 Task: In the  document certification.epub Select the first Column and change text color to  'Brown' Apply the command  'Undo' Apply the command  Redo
Action: Mouse moved to (468, 211)
Screenshot: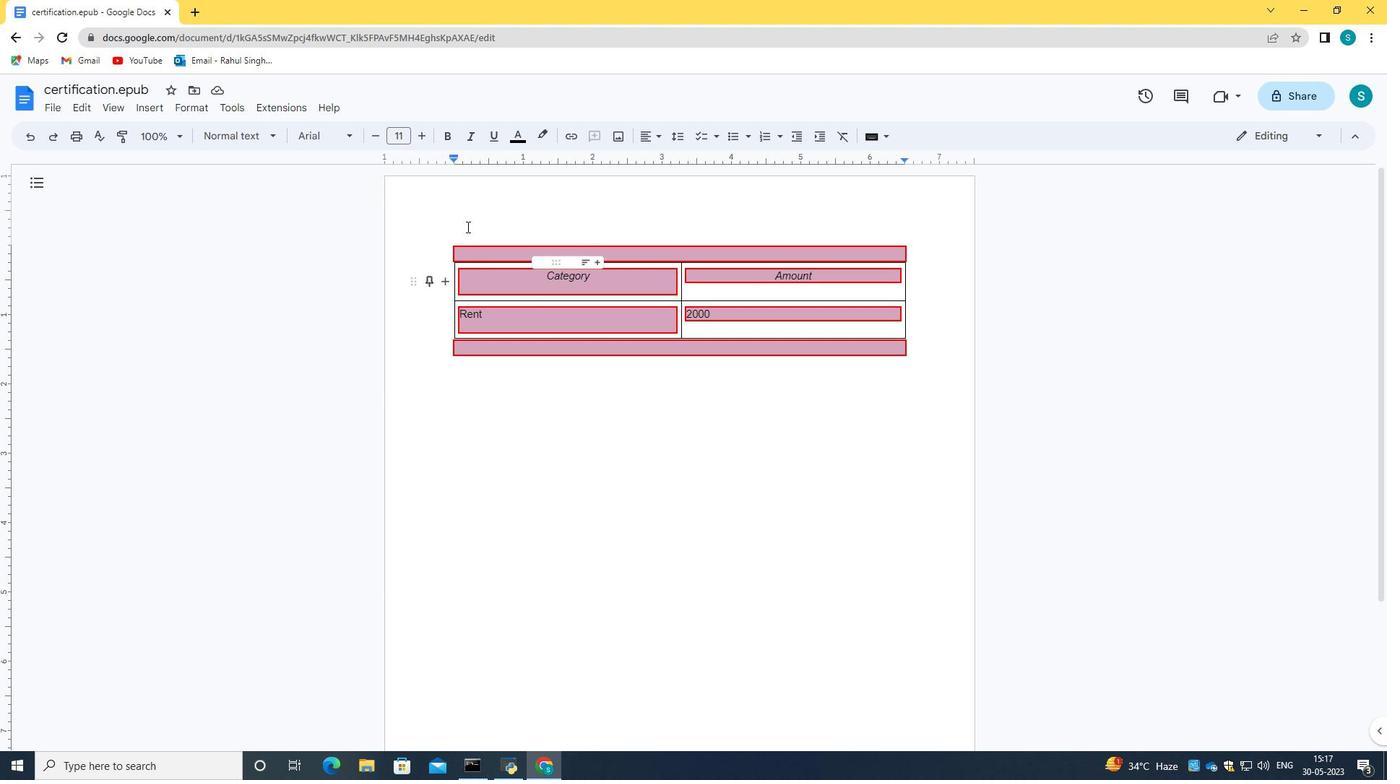 
Action: Mouse pressed left at (468, 211)
Screenshot: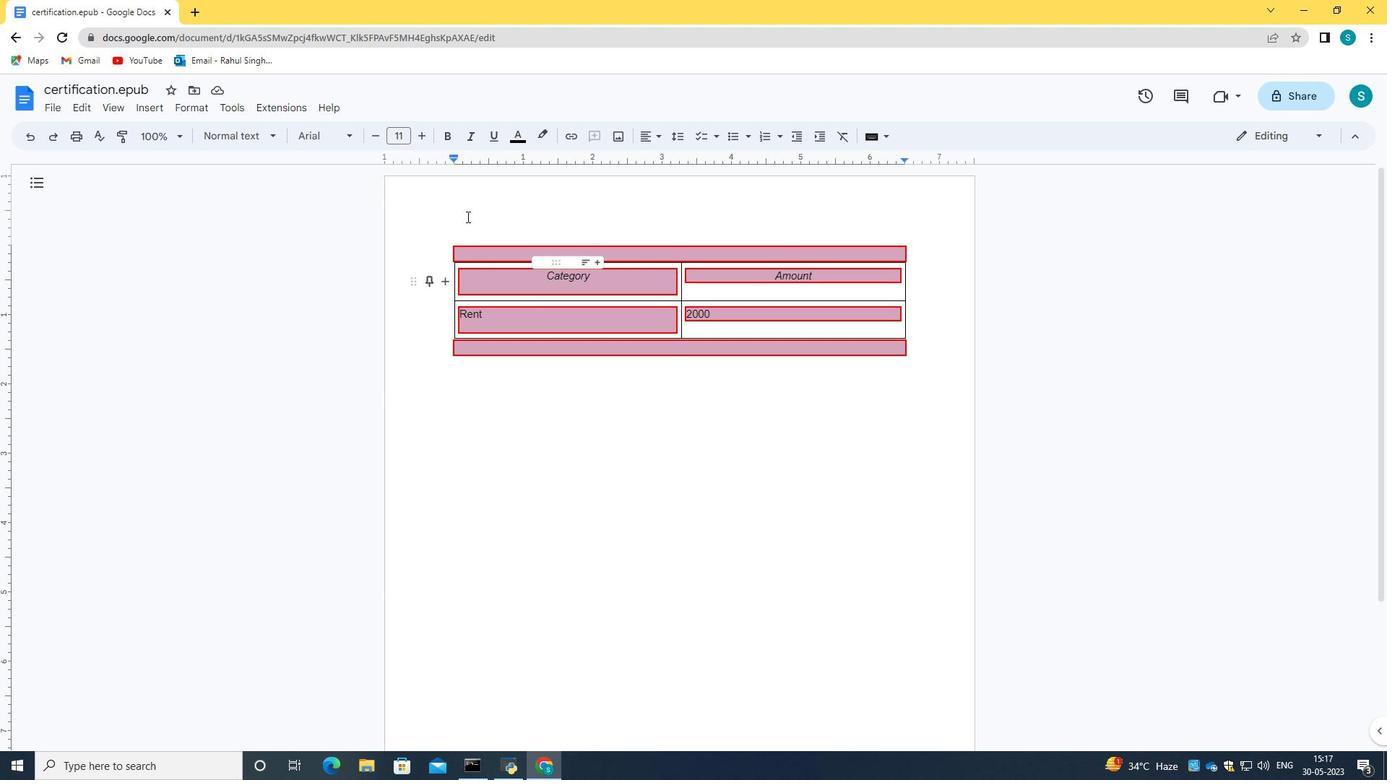
Action: Mouse moved to (484, 409)
Screenshot: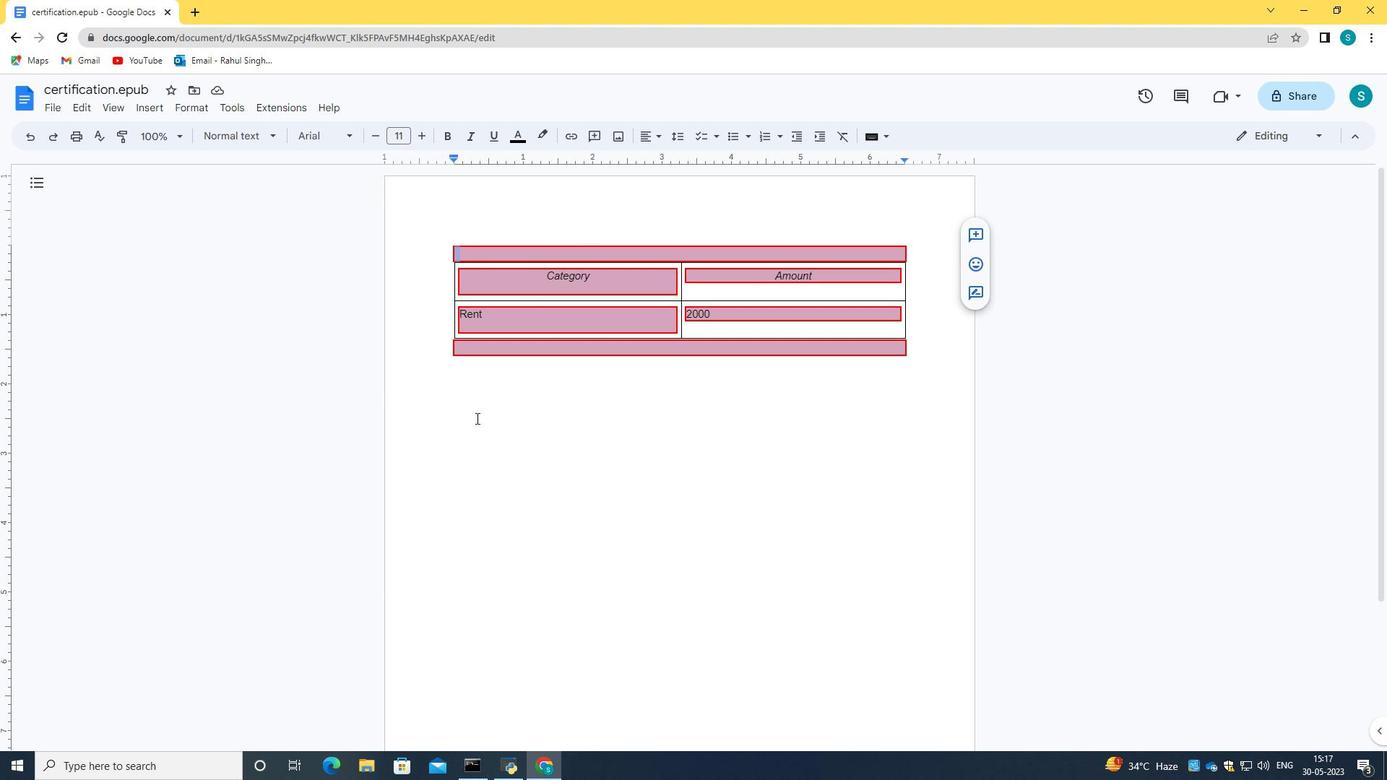 
Action: Mouse pressed left at (484, 409)
Screenshot: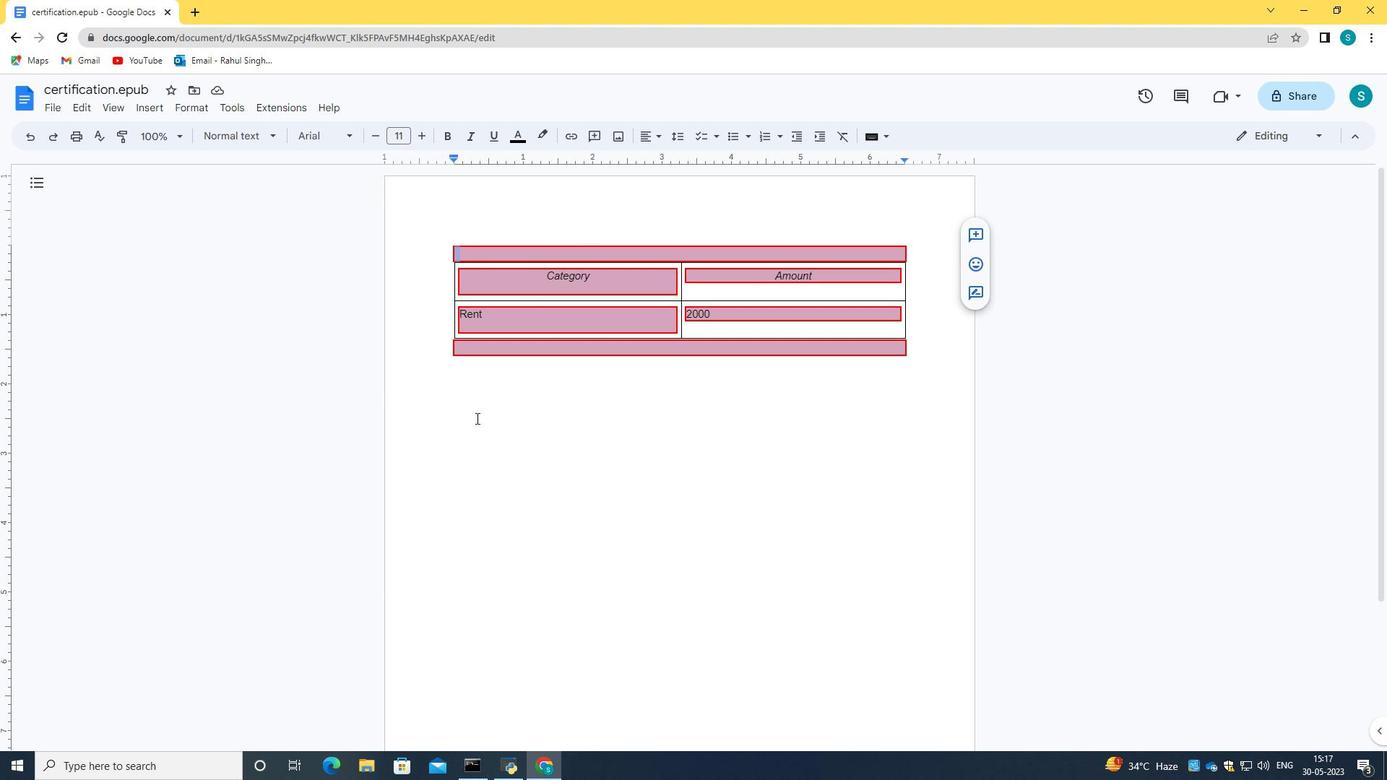 
Action: Mouse moved to (455, 250)
Screenshot: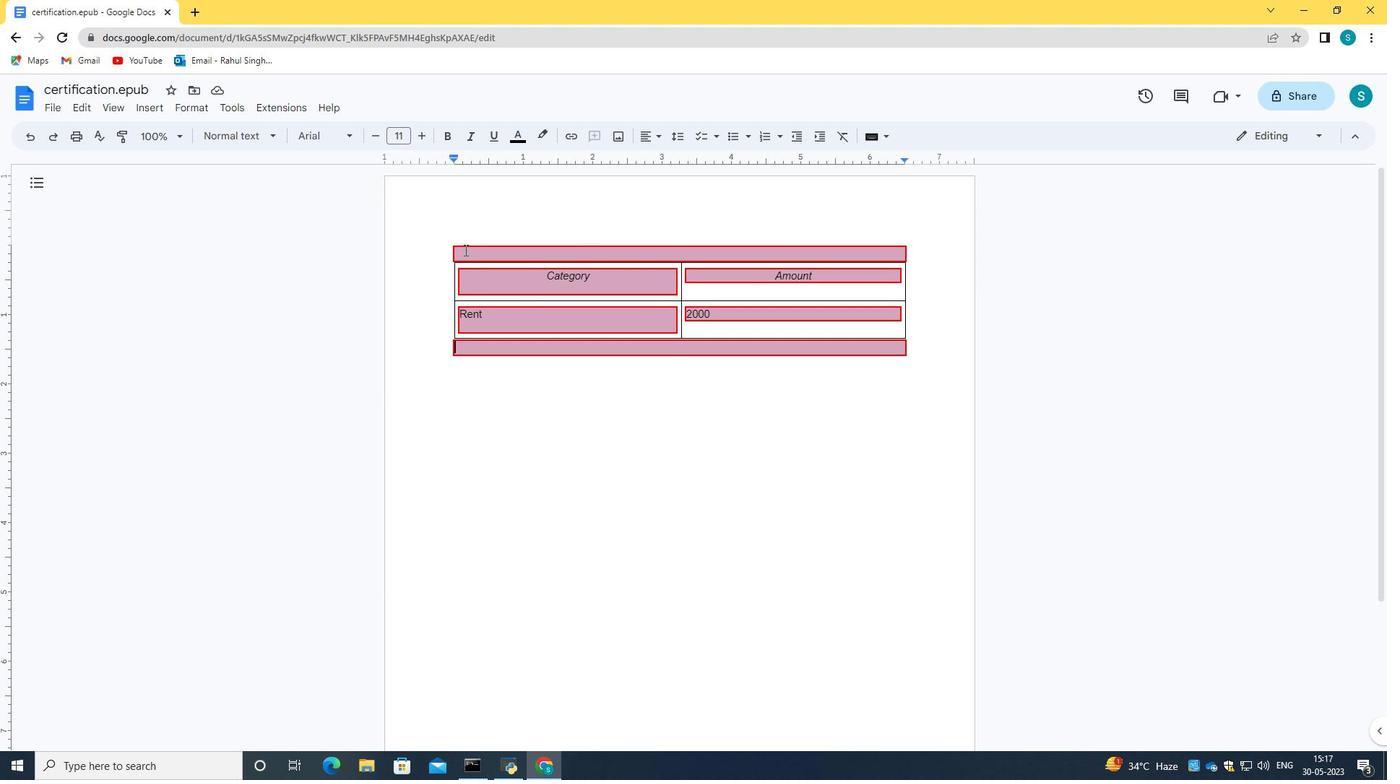 
Action: Mouse pressed left at (455, 250)
Screenshot: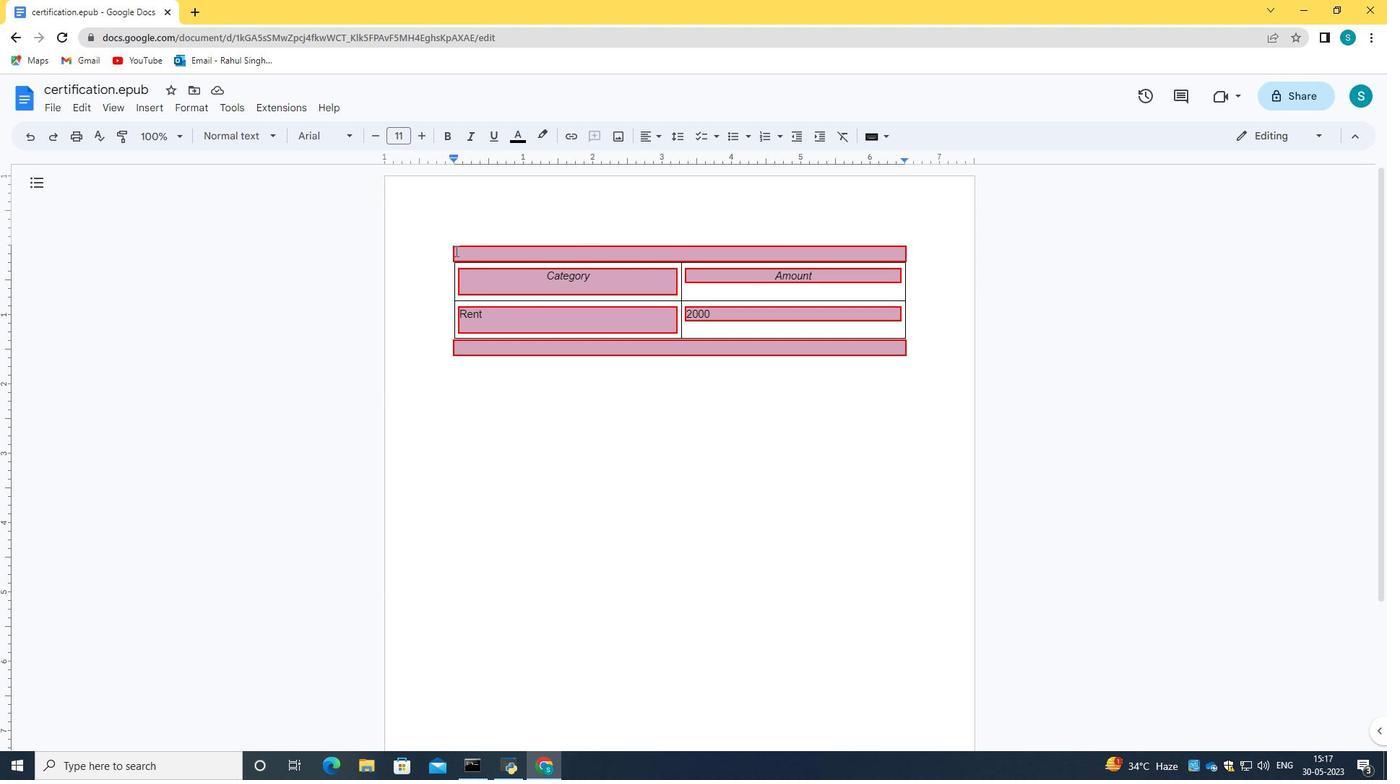 
Action: Mouse moved to (464, 281)
Screenshot: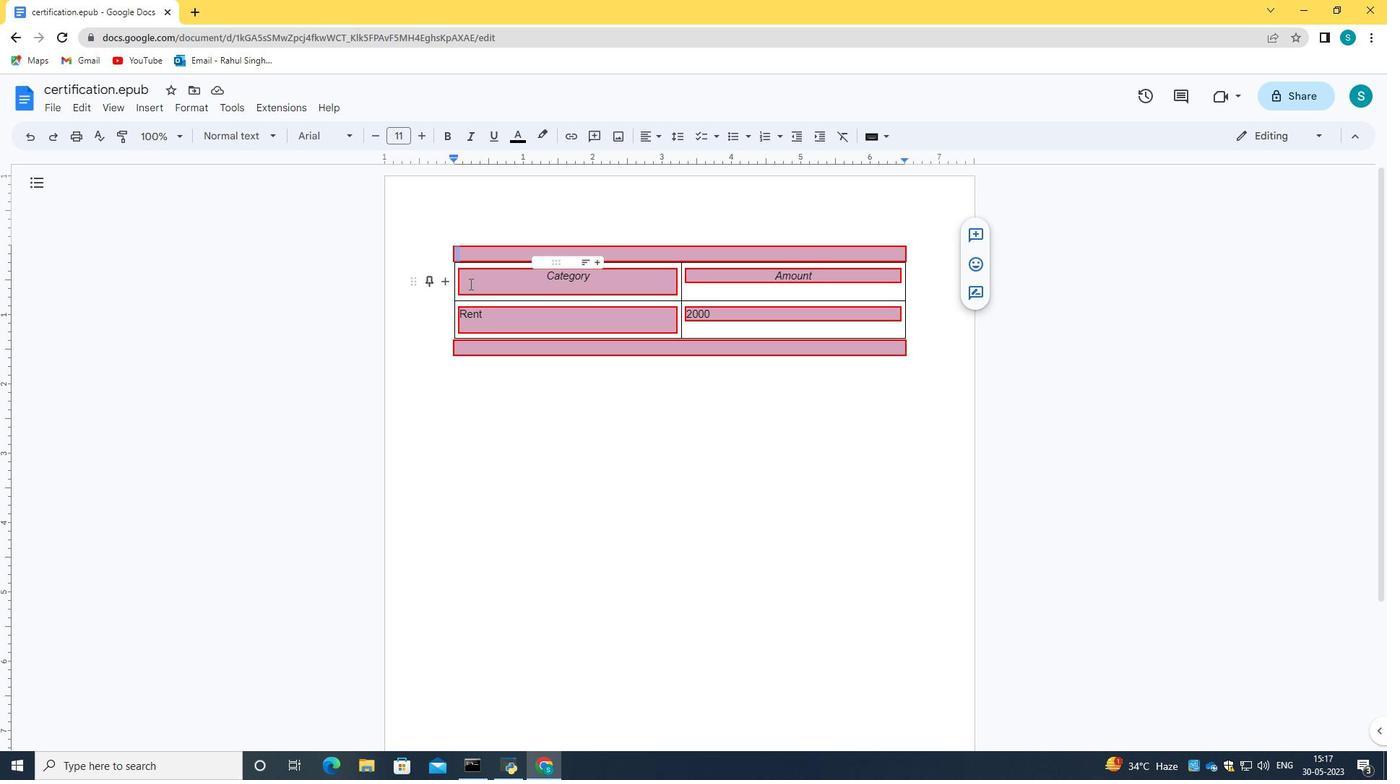 
Action: Mouse pressed left at (464, 281)
Screenshot: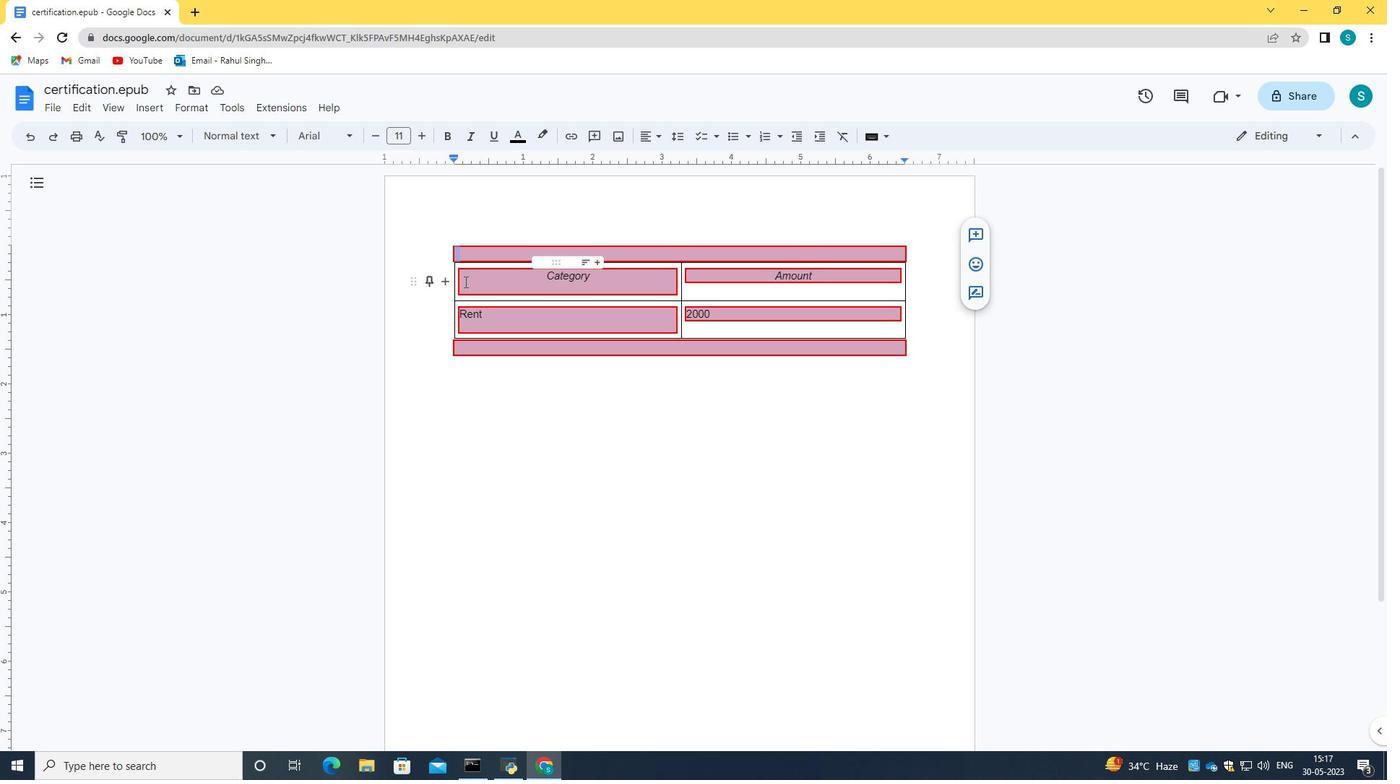 
Action: Mouse moved to (553, 138)
Screenshot: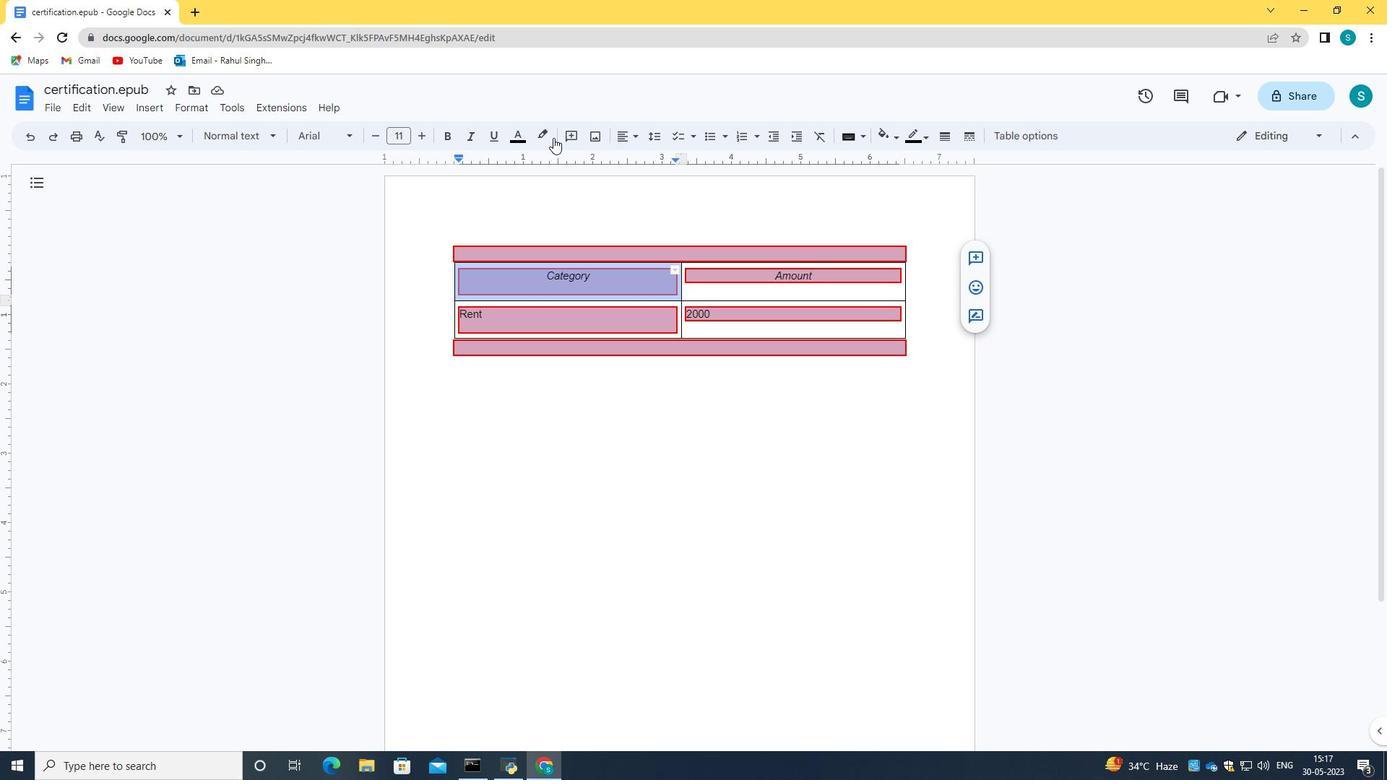 
Action: Mouse pressed left at (553, 138)
Screenshot: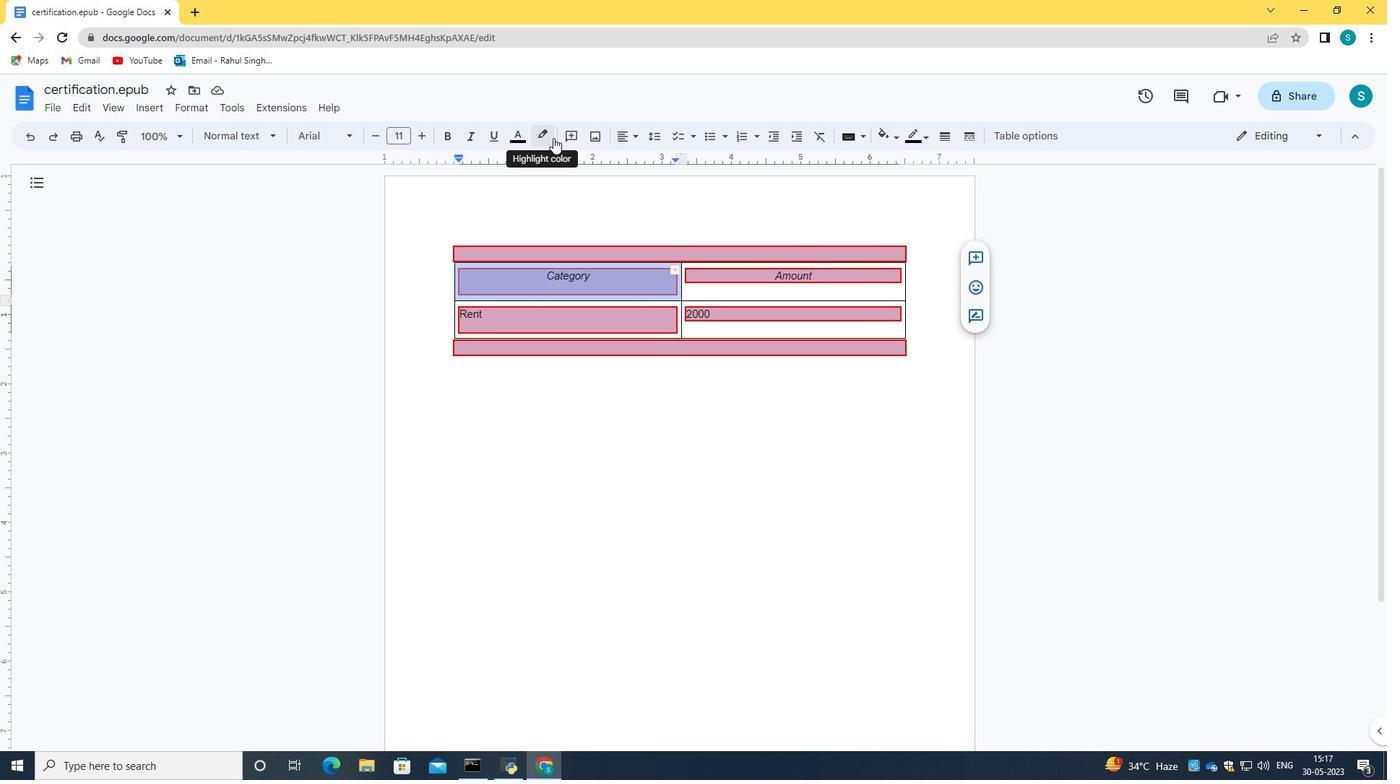 
Action: Mouse moved to (550, 283)
Screenshot: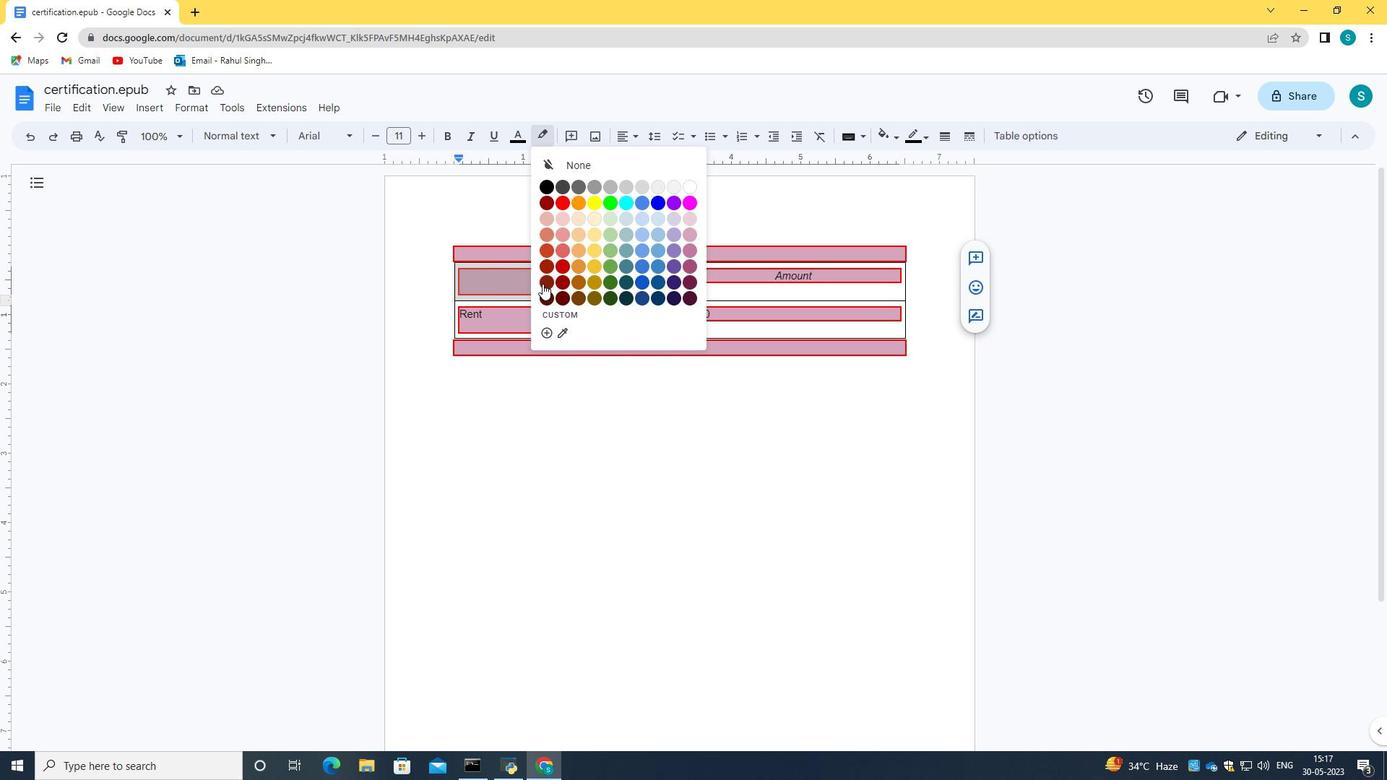 
Action: Mouse pressed left at (550, 283)
Screenshot: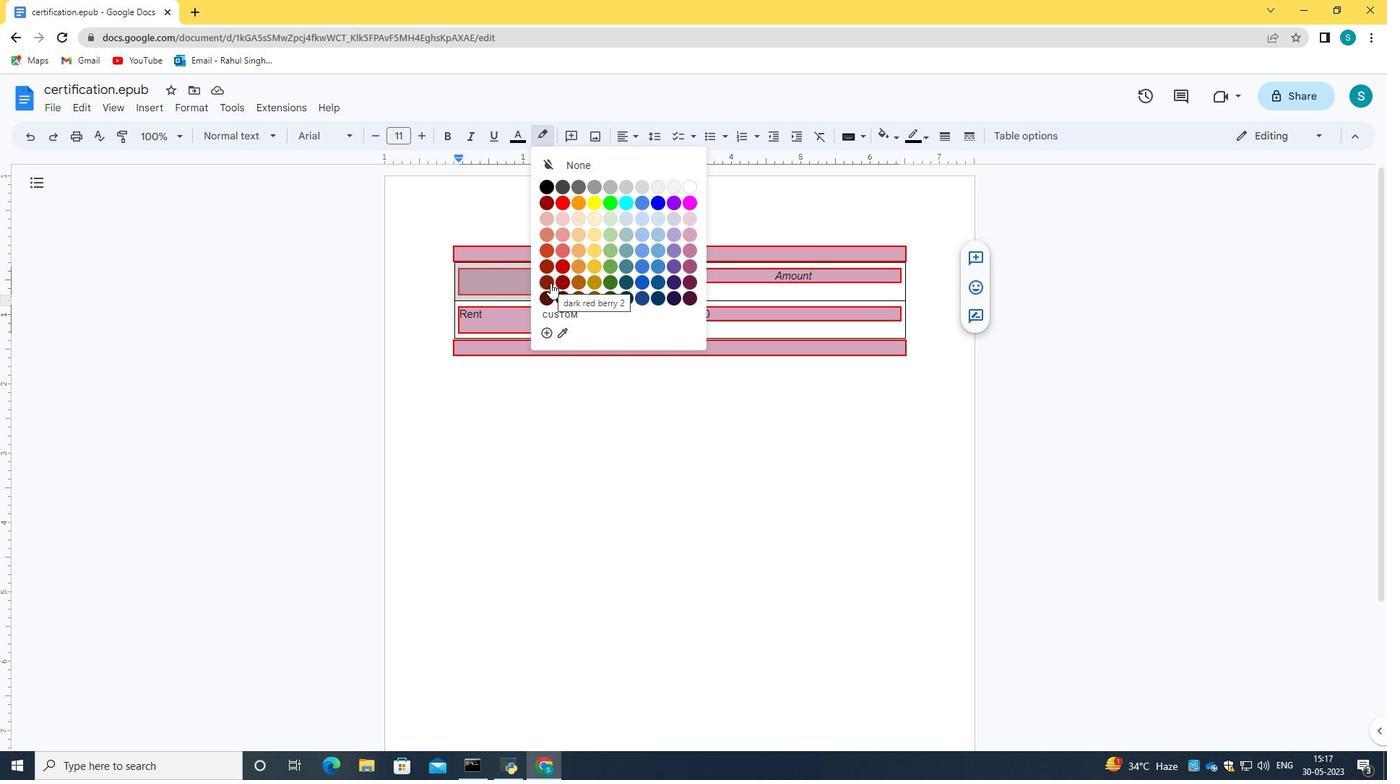 
Action: Mouse moved to (542, 167)
Screenshot: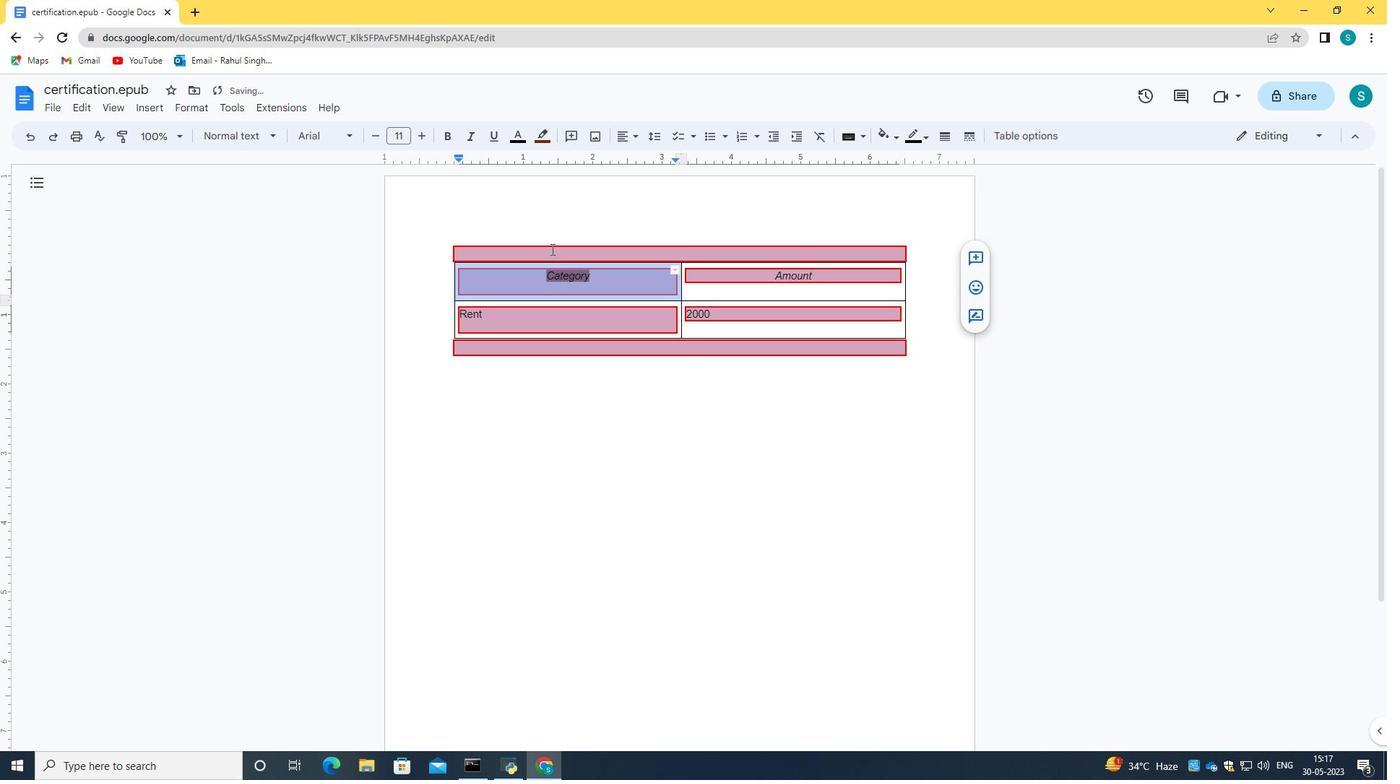 
Action: Mouse pressed left at (542, 167)
Screenshot: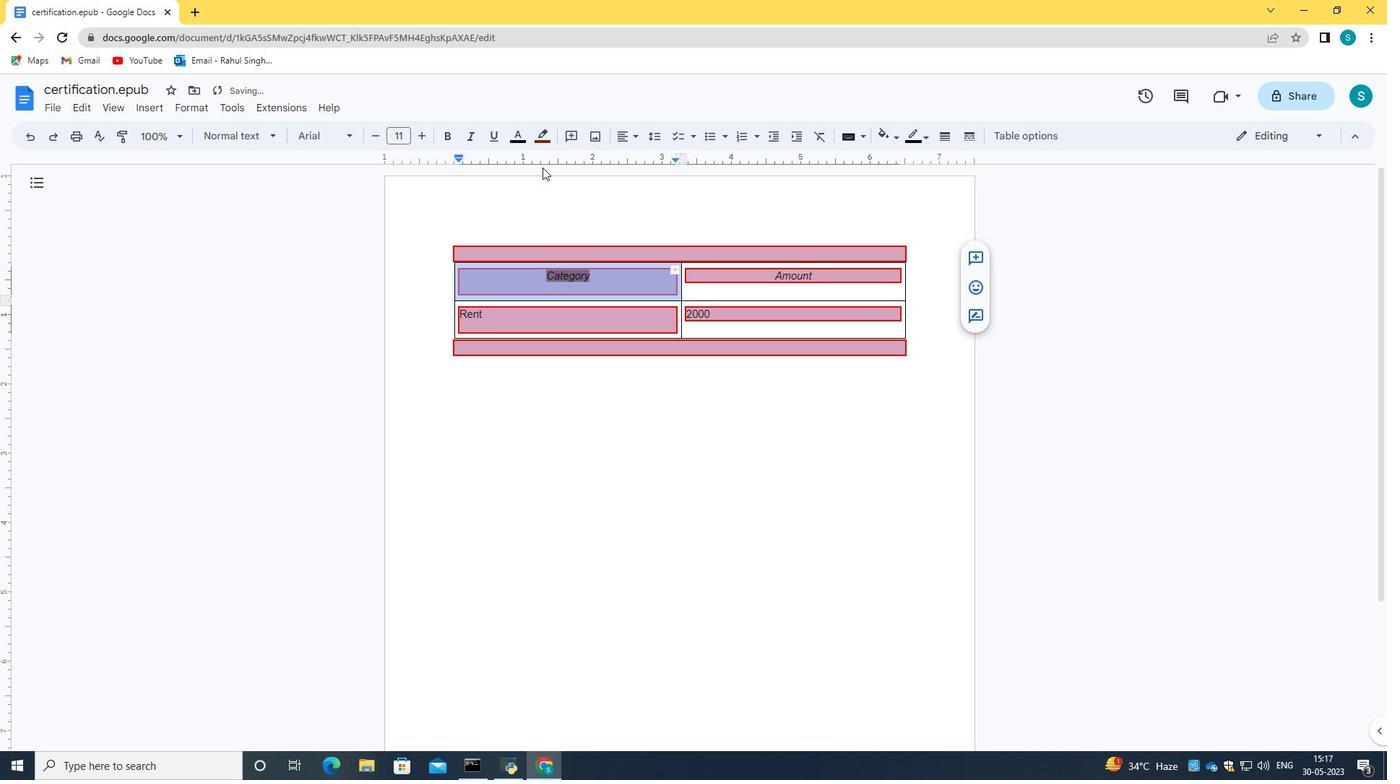 
Action: Mouse moved to (529, 275)
Screenshot: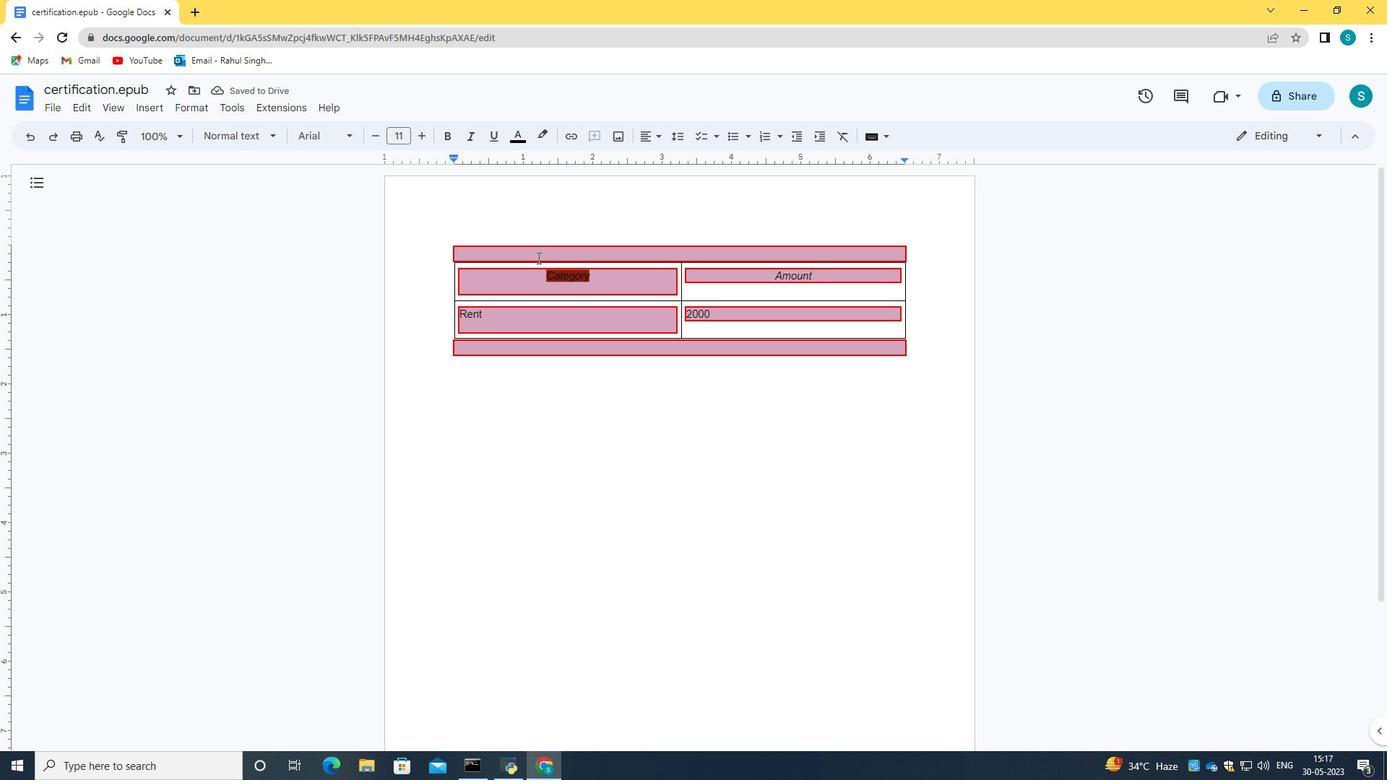 
Action: Mouse pressed left at (529, 275)
Screenshot: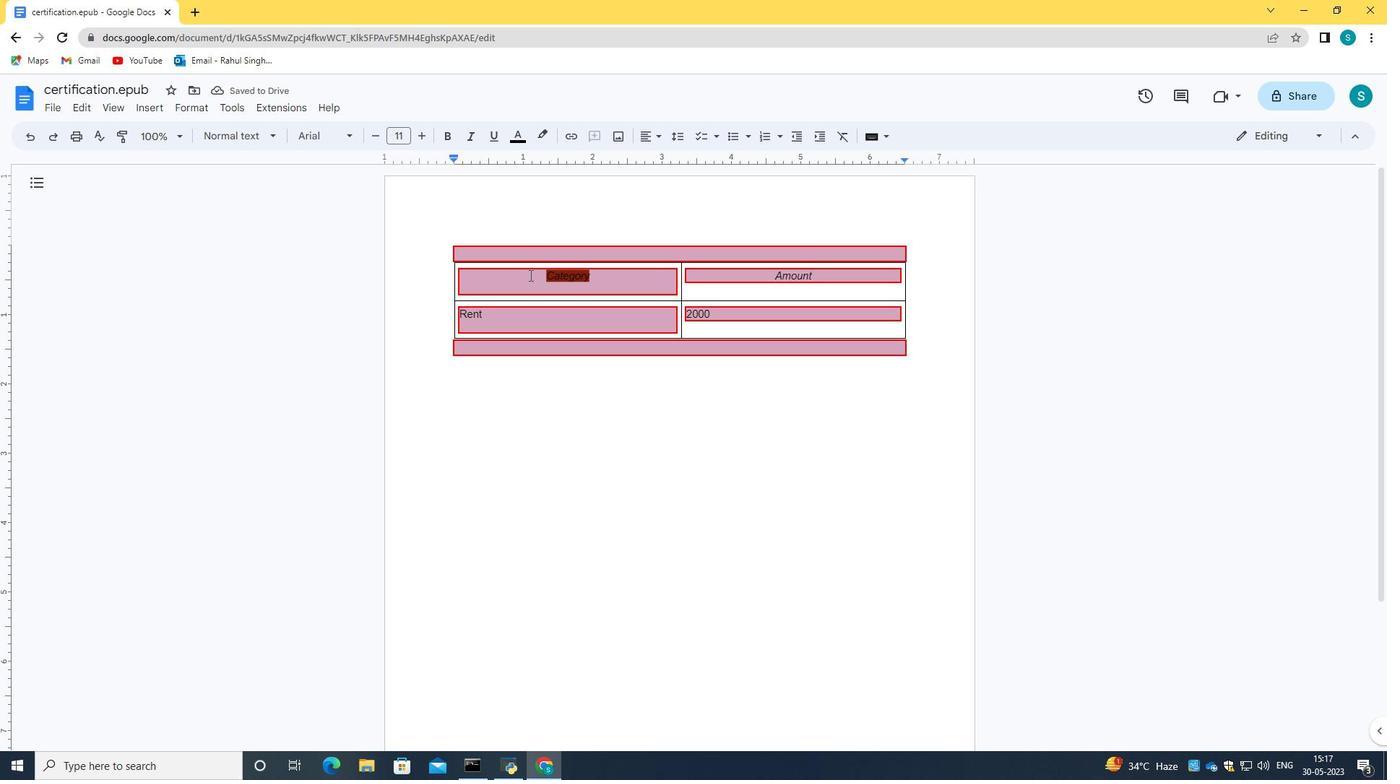 
Action: Mouse moved to (461, 276)
Screenshot: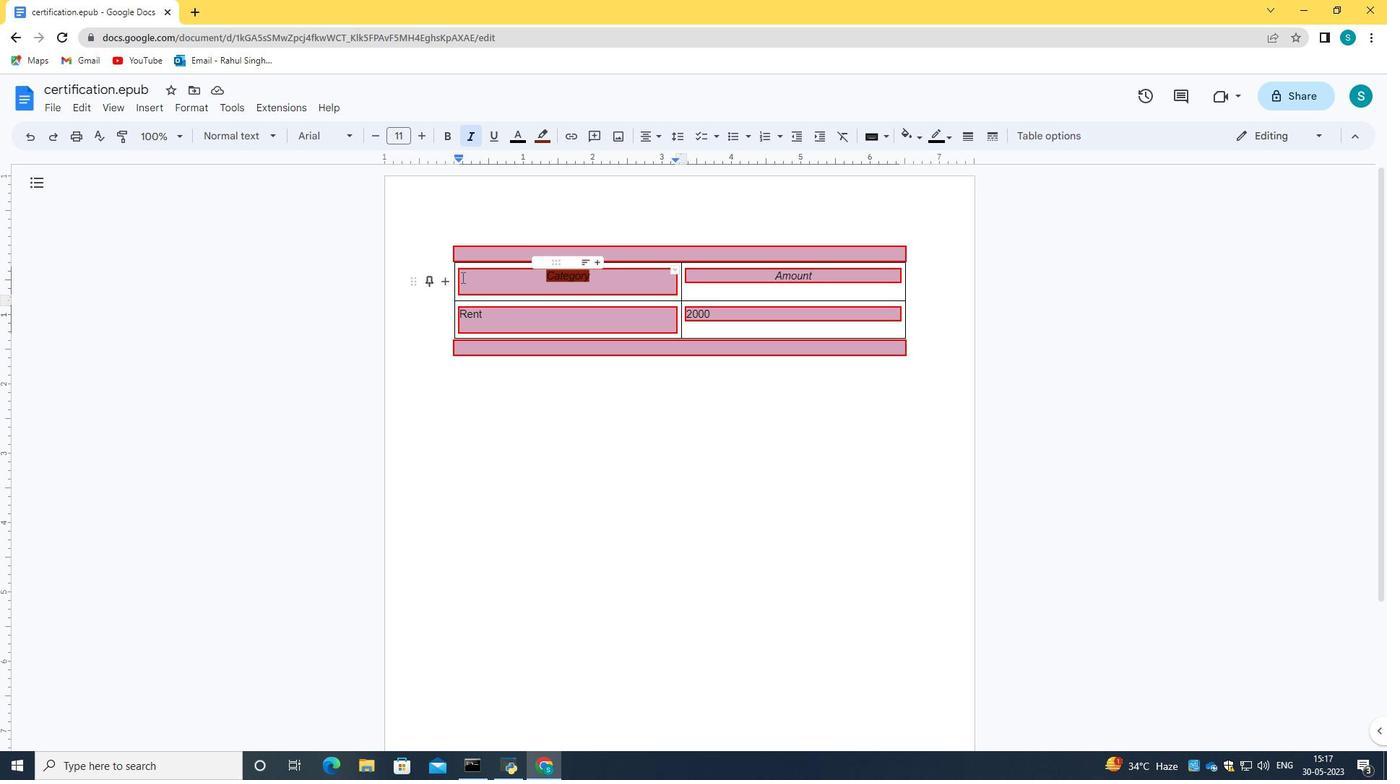 
Action: Mouse pressed left at (461, 276)
Screenshot: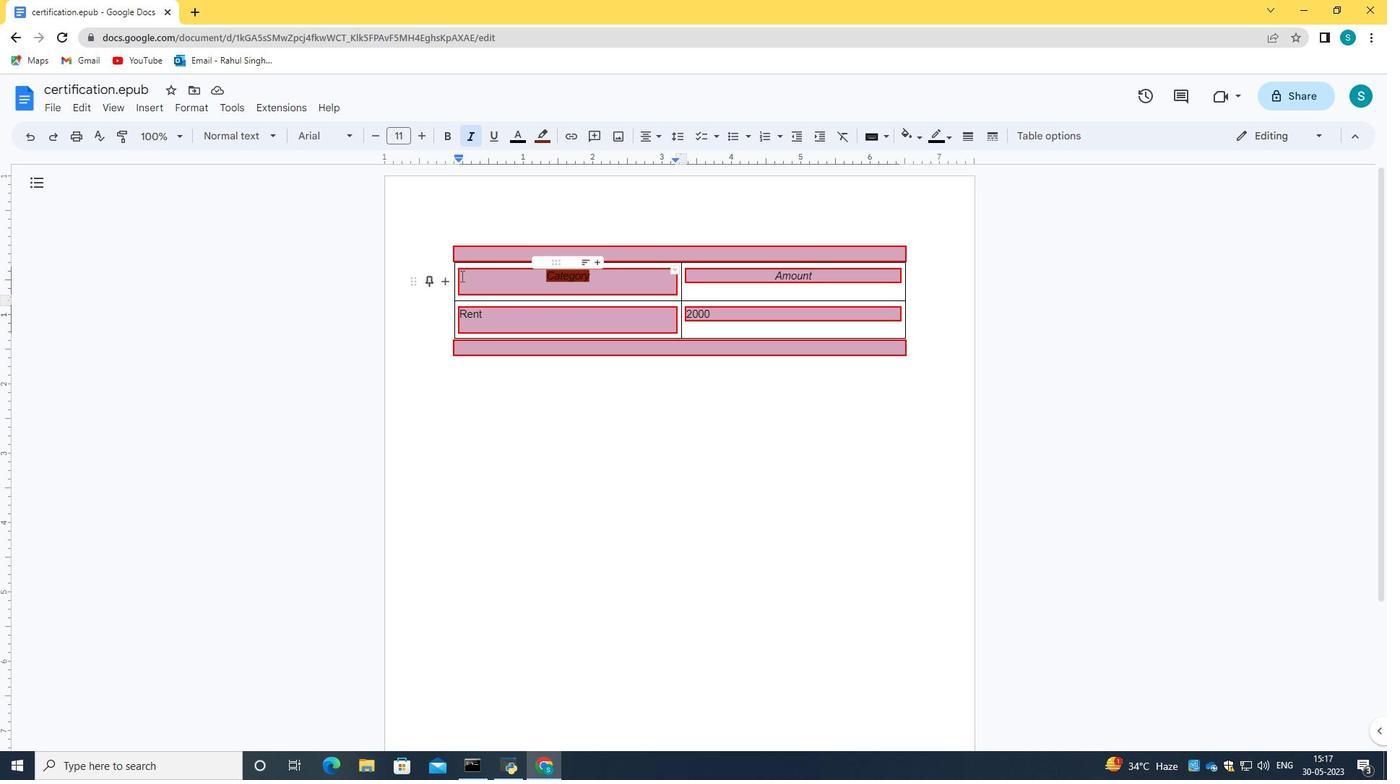 
Action: Mouse moved to (516, 135)
Screenshot: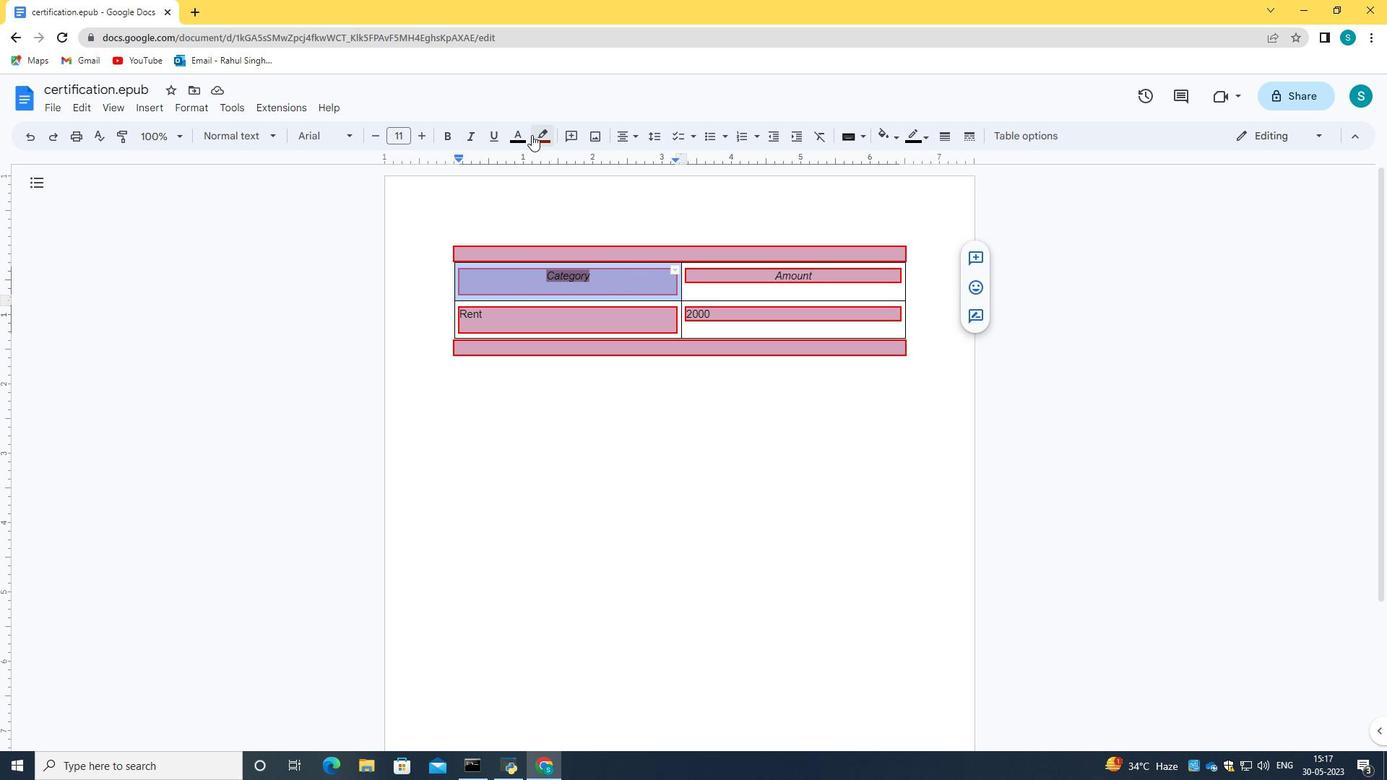 
Action: Mouse pressed left at (516, 135)
Screenshot: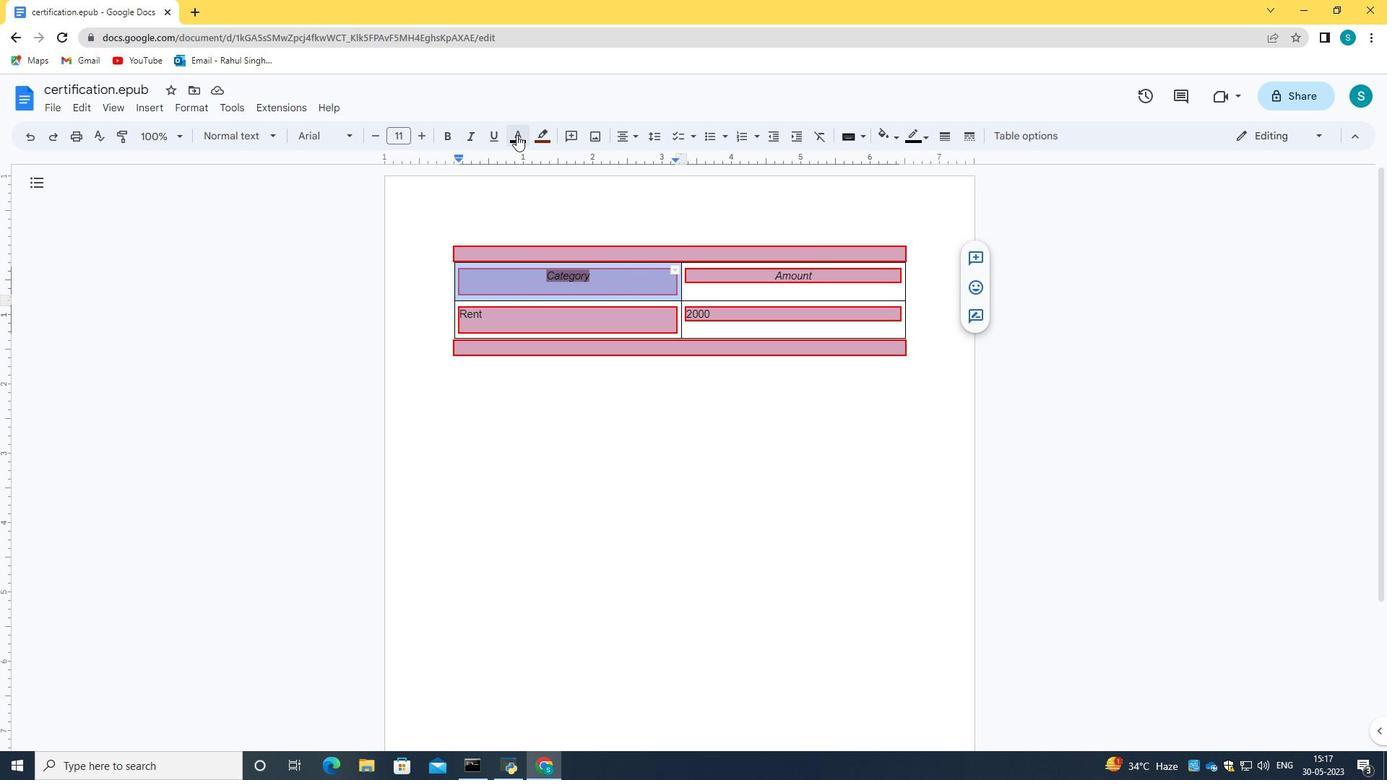 
Action: Mouse moved to (538, 132)
Screenshot: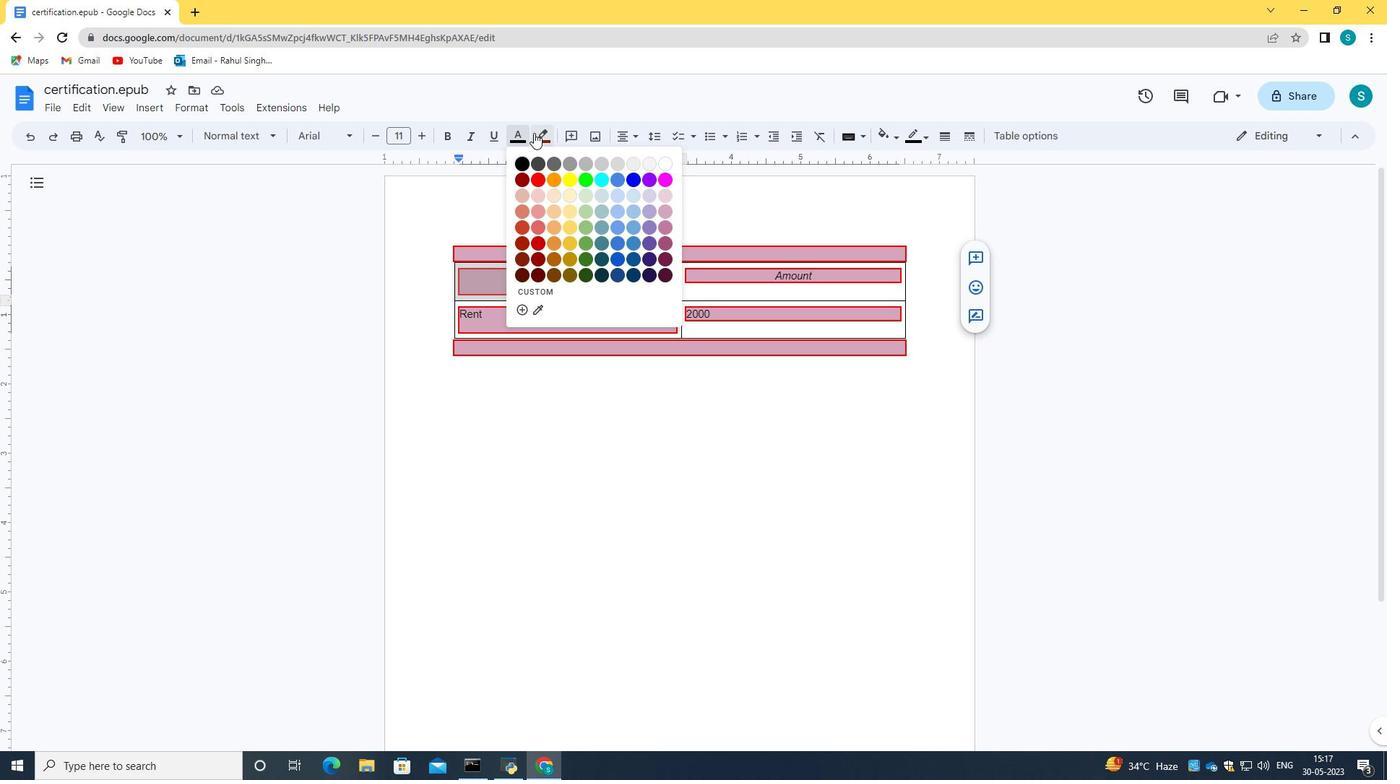 
Action: Mouse pressed left at (538, 132)
Screenshot: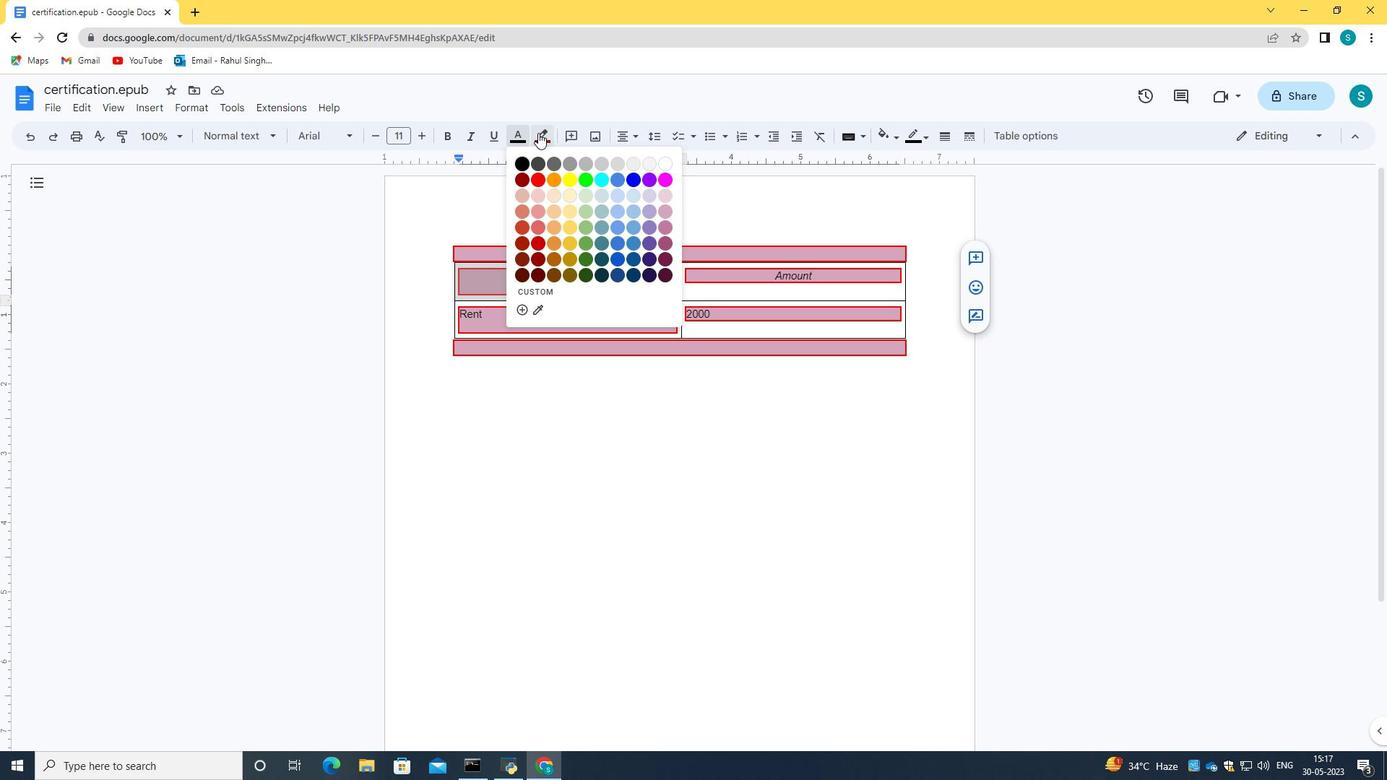 
Action: Mouse moved to (547, 200)
Screenshot: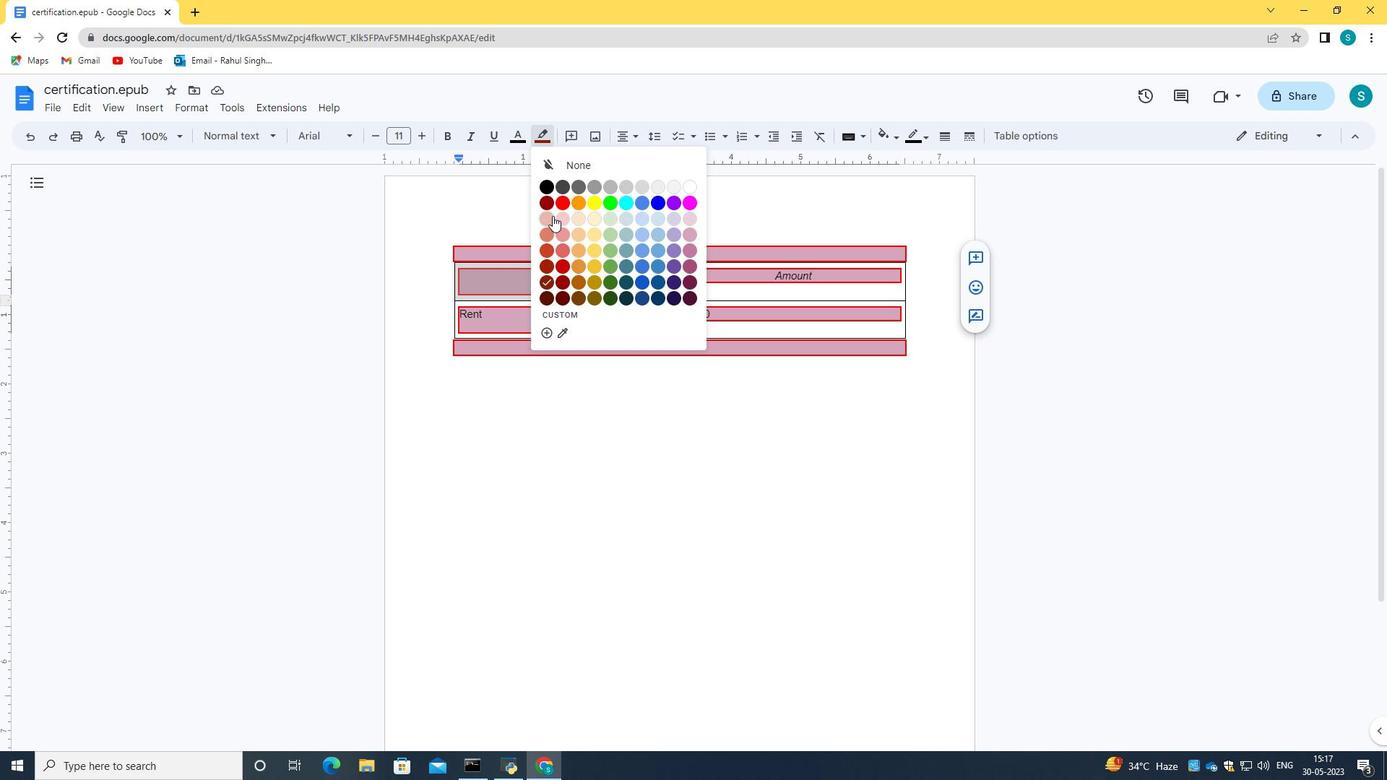 
Action: Mouse pressed left at (547, 200)
Screenshot: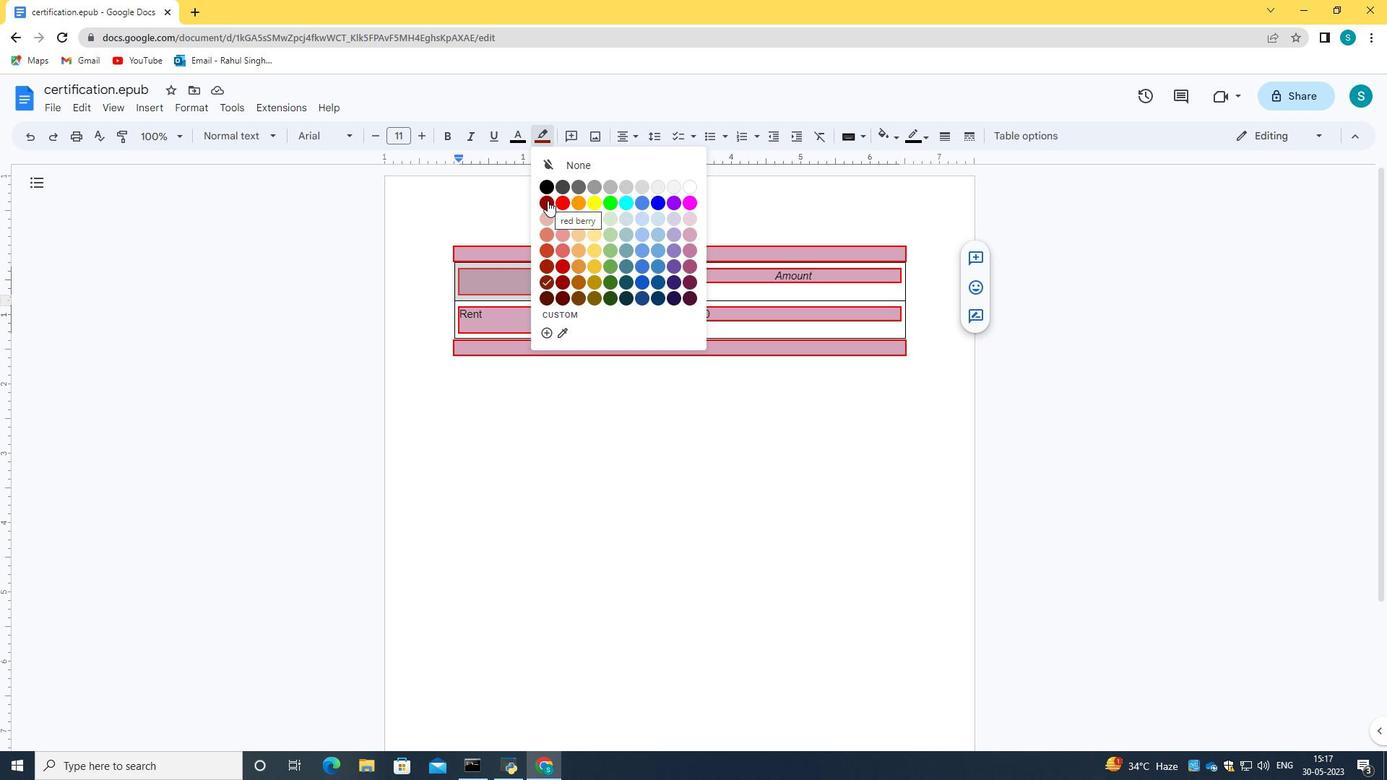 
Action: Mouse moved to (425, 250)
Screenshot: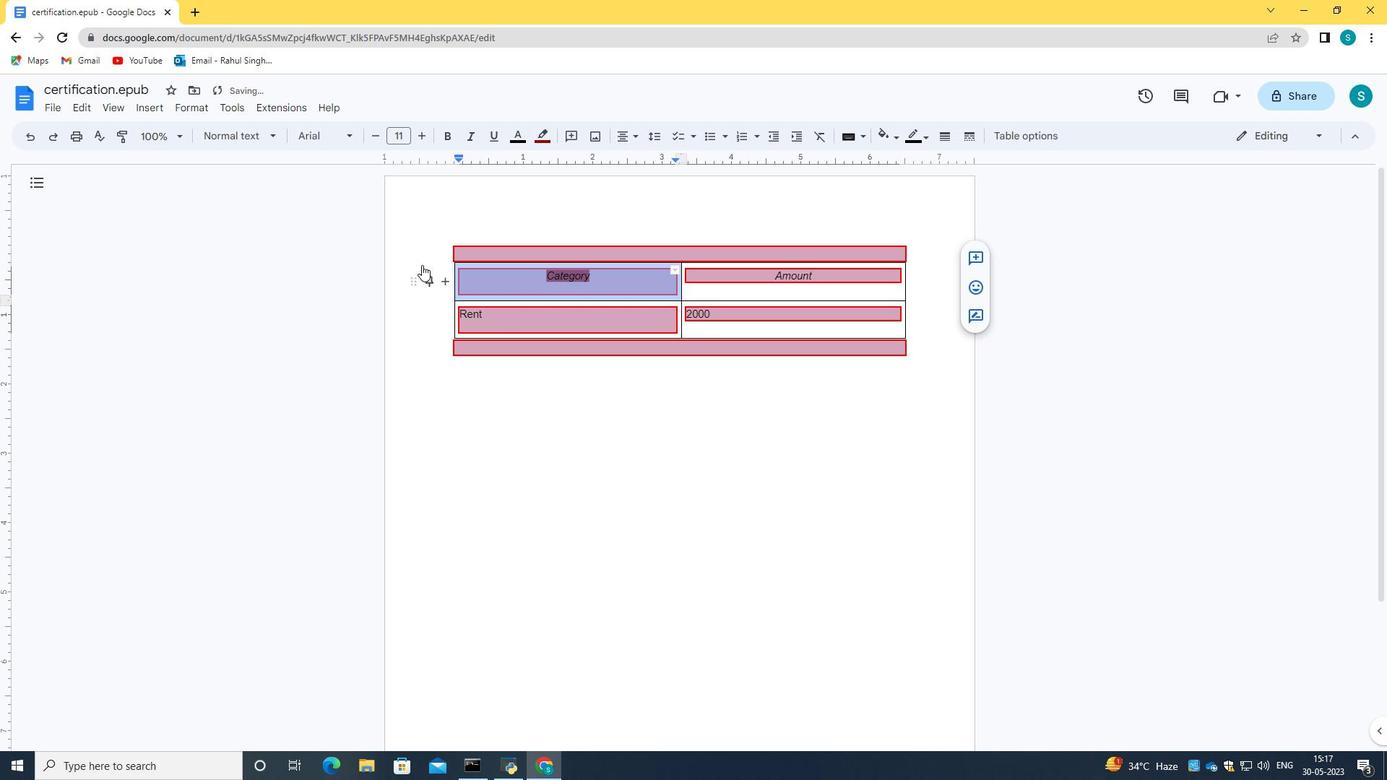 
Action: Mouse pressed left at (425, 250)
Screenshot: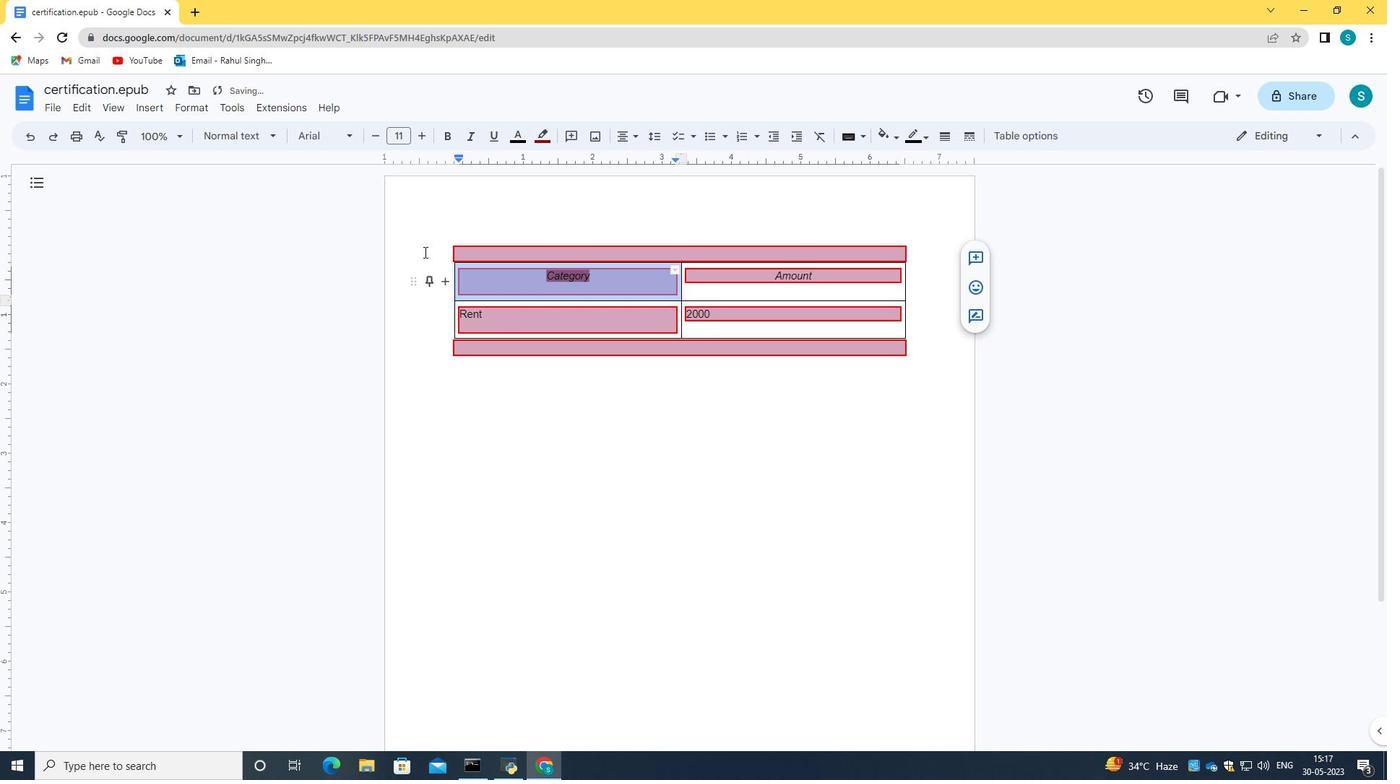 
Action: Mouse moved to (33, 131)
Screenshot: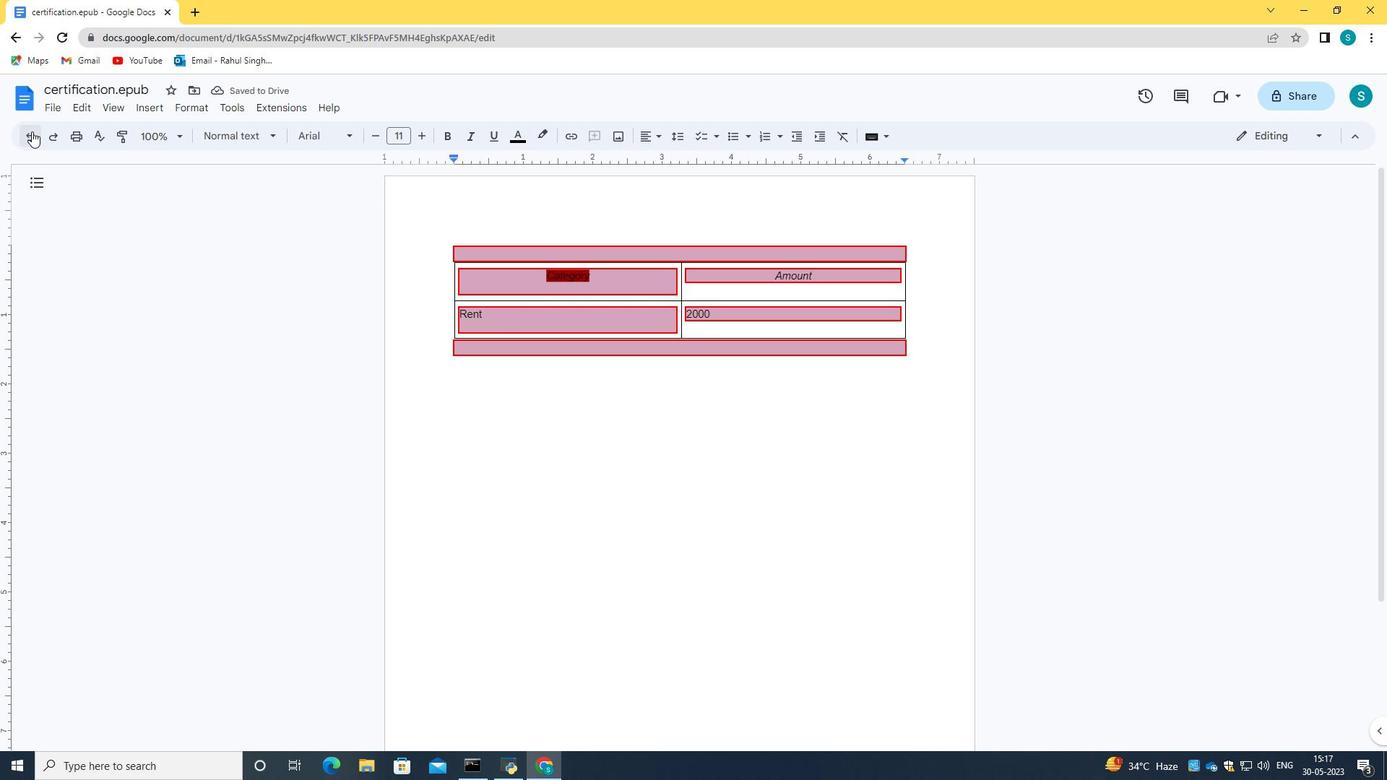 
Action: Mouse pressed left at (33, 131)
Screenshot: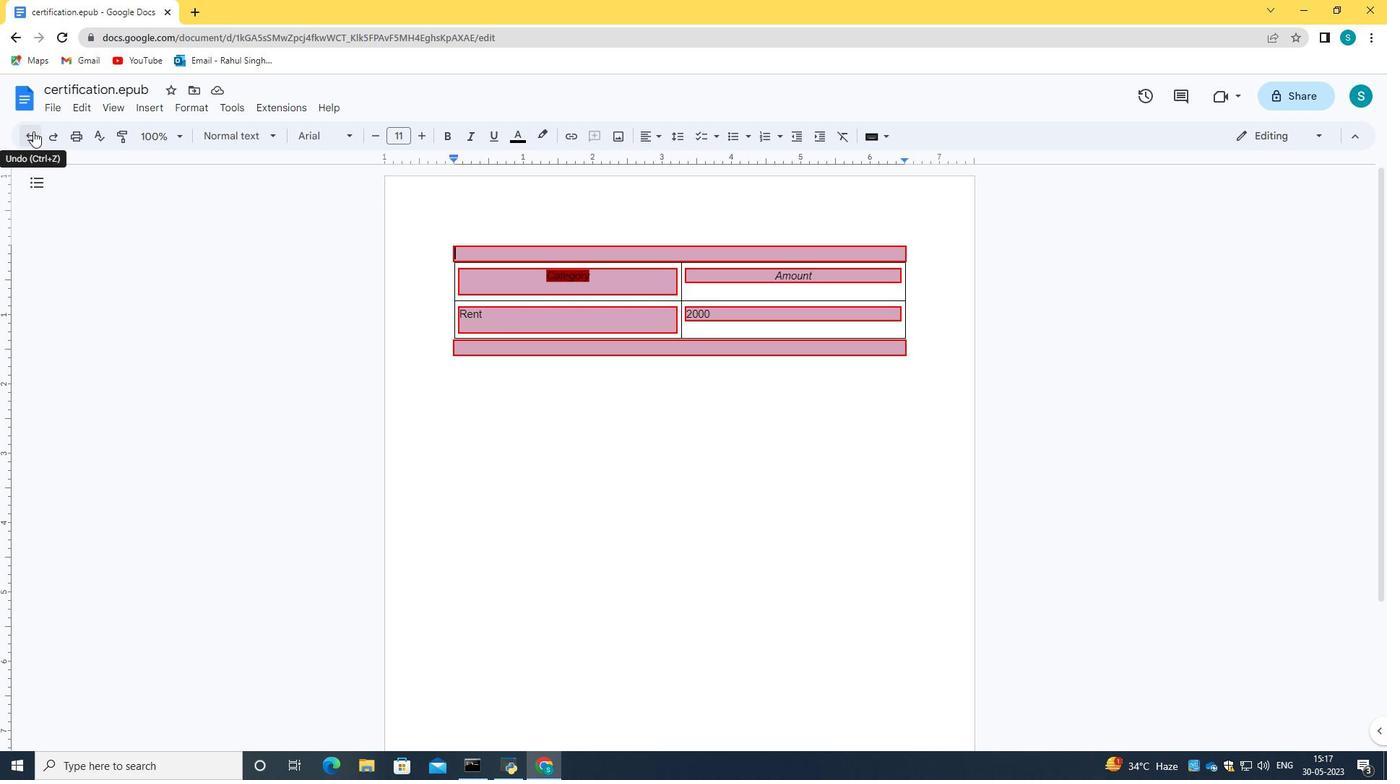 
Action: Mouse moved to (57, 134)
Screenshot: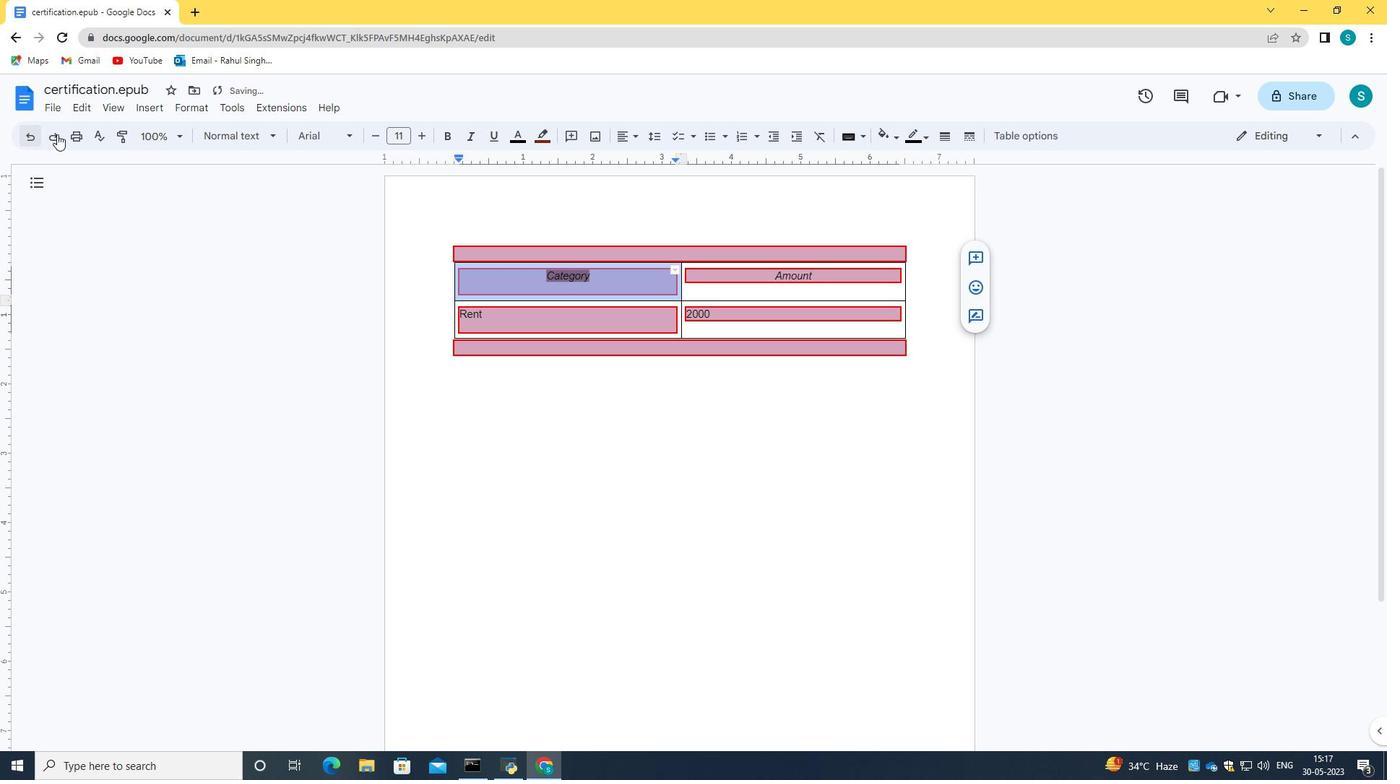 
Action: Mouse pressed left at (57, 134)
Screenshot: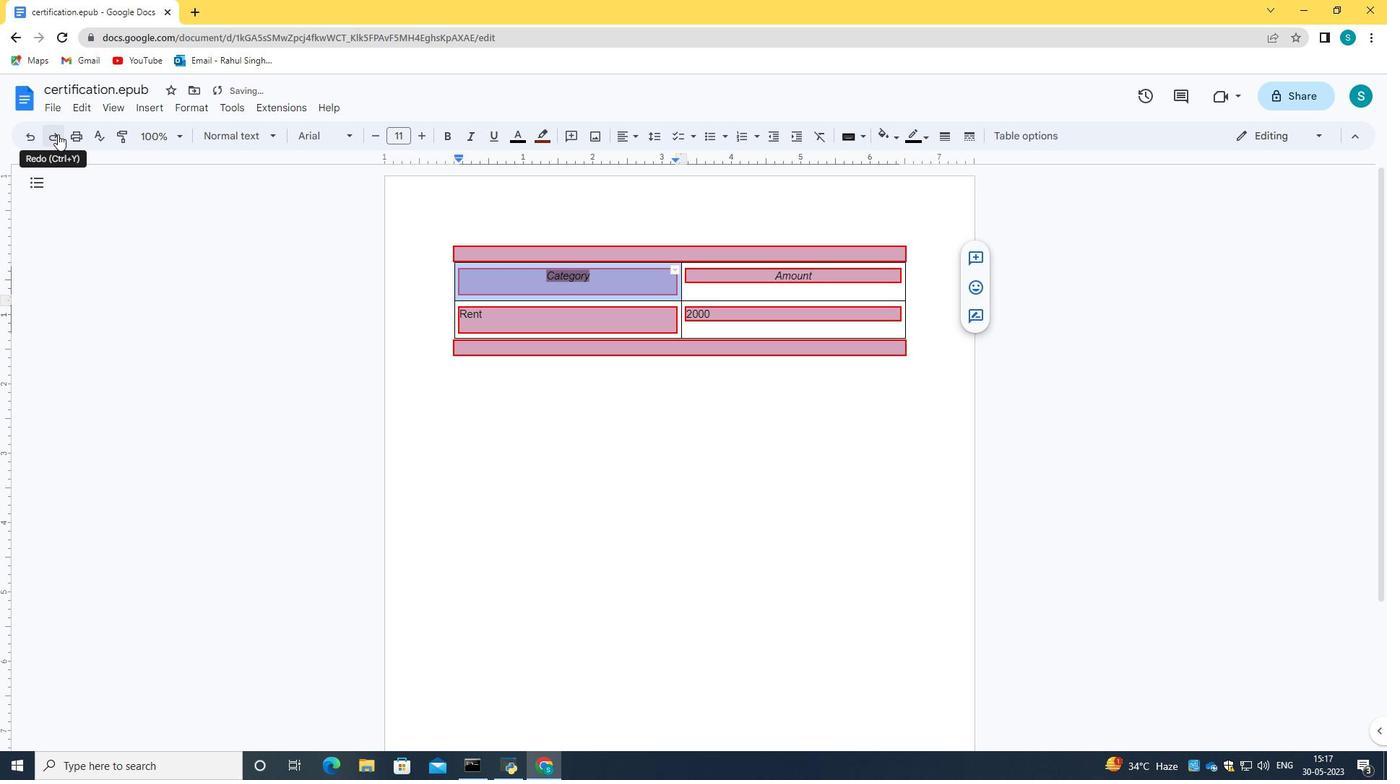 
Action: Mouse moved to (423, 234)
Screenshot: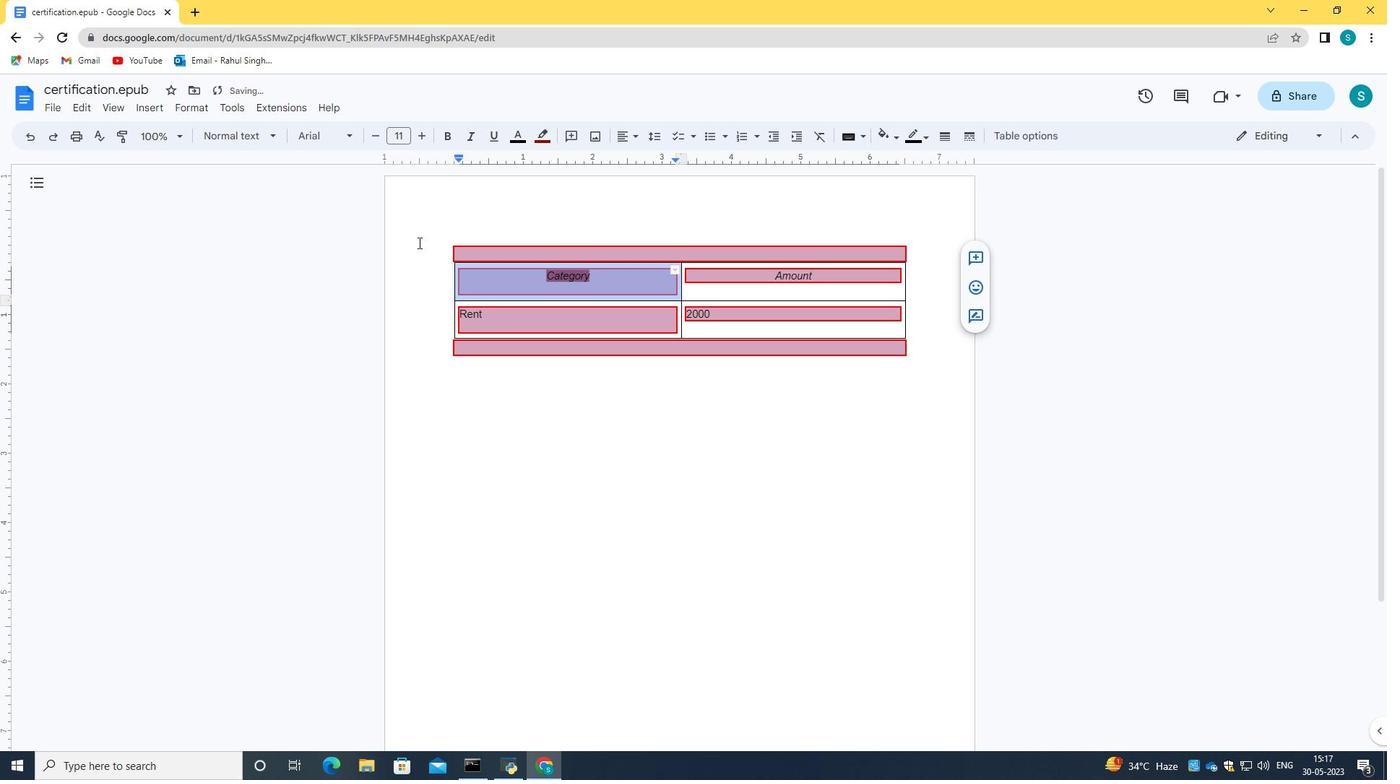 
Action: Mouse pressed left at (423, 234)
Screenshot: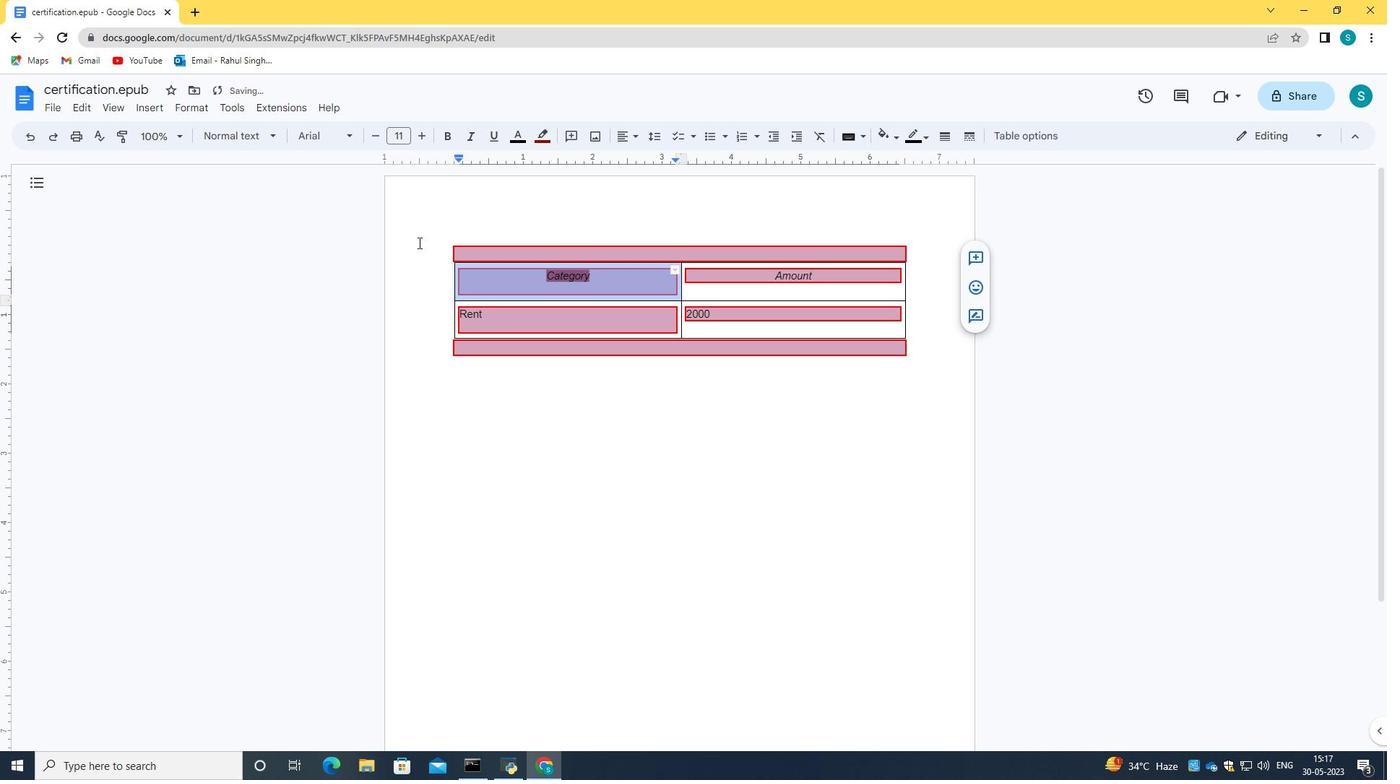 
Action: Mouse moved to (507, 221)
Screenshot: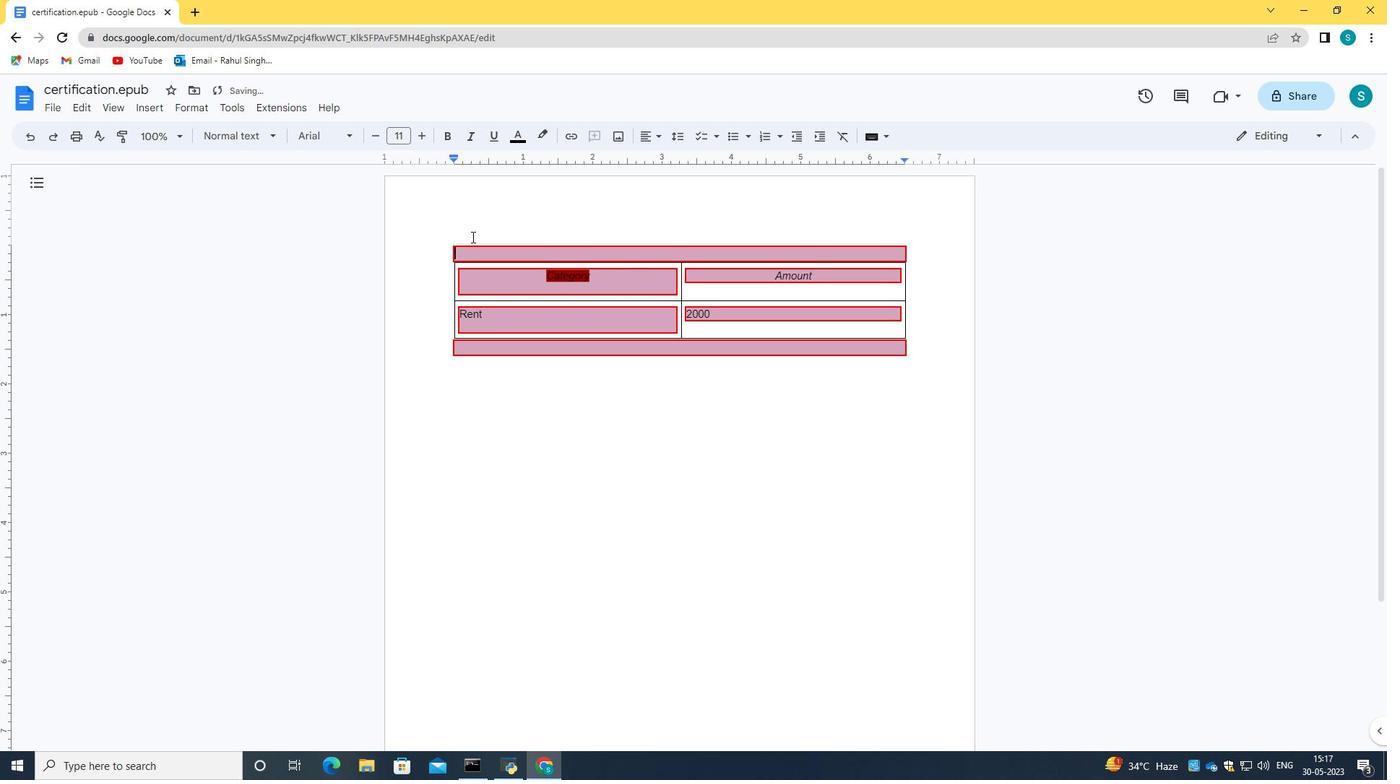 
